 Task: Find connections with filter location Halle with filter topic #Mentoringwith filter profile language Spanish with filter current company Jade Global with filter school SSMRV Degree College with filter industry Oil and Coal Product Manufacturing with filter service category Financial Reporting with filter keywords title Marketing Consultant
Action: Mouse moved to (171, 216)
Screenshot: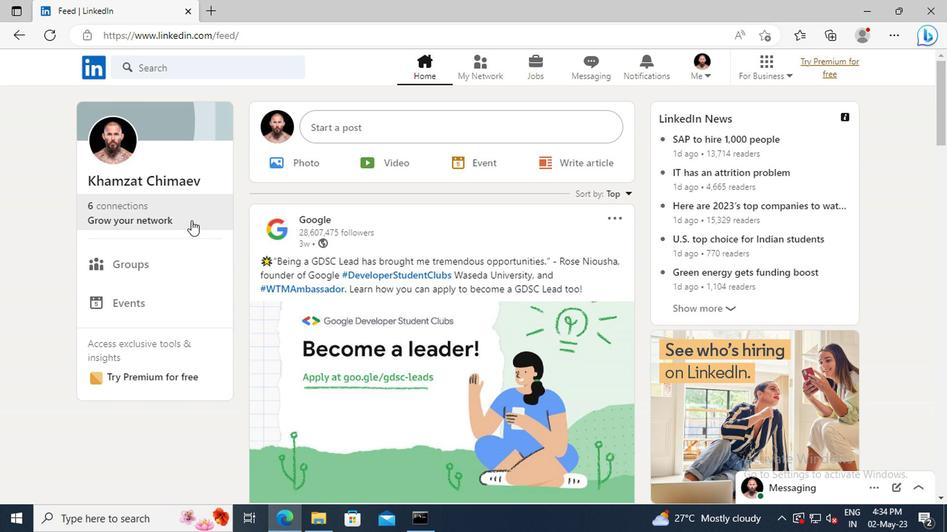 
Action: Mouse pressed left at (171, 216)
Screenshot: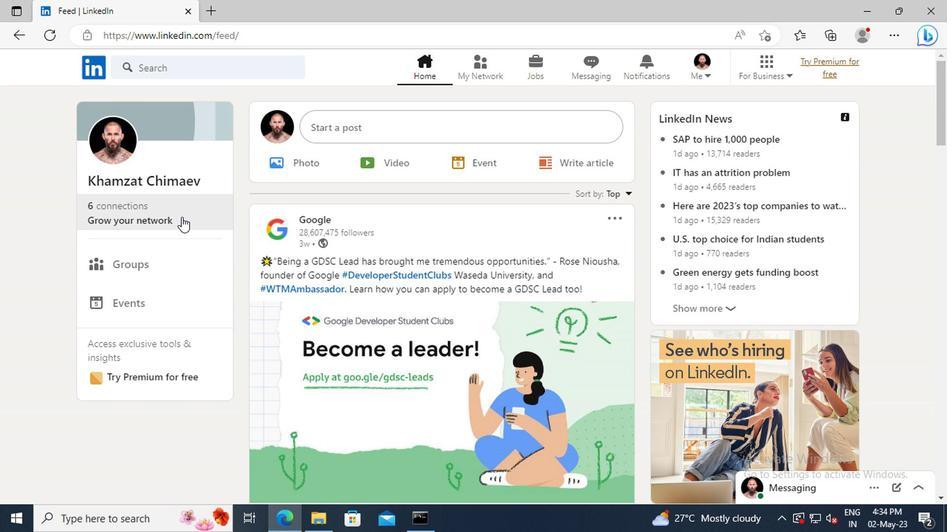 
Action: Mouse moved to (145, 146)
Screenshot: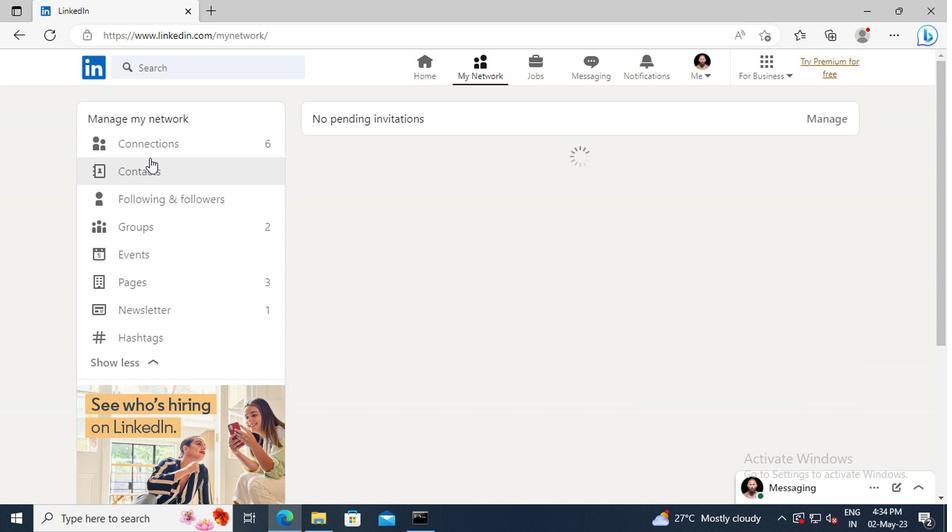 
Action: Mouse pressed left at (145, 146)
Screenshot: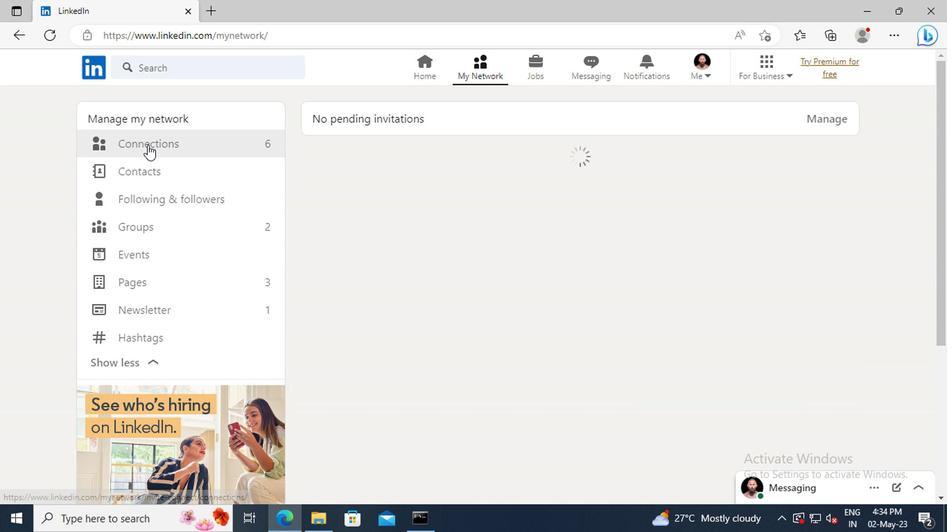 
Action: Mouse moved to (561, 147)
Screenshot: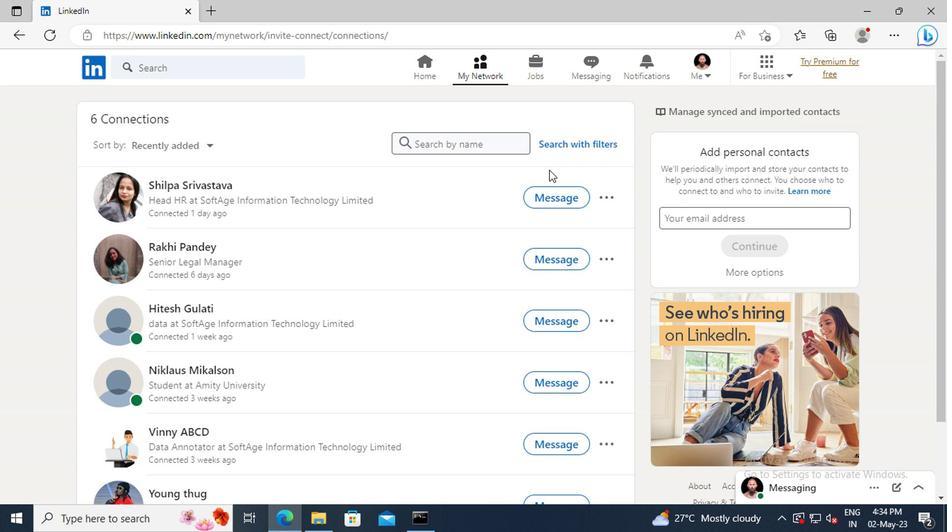 
Action: Mouse pressed left at (561, 147)
Screenshot: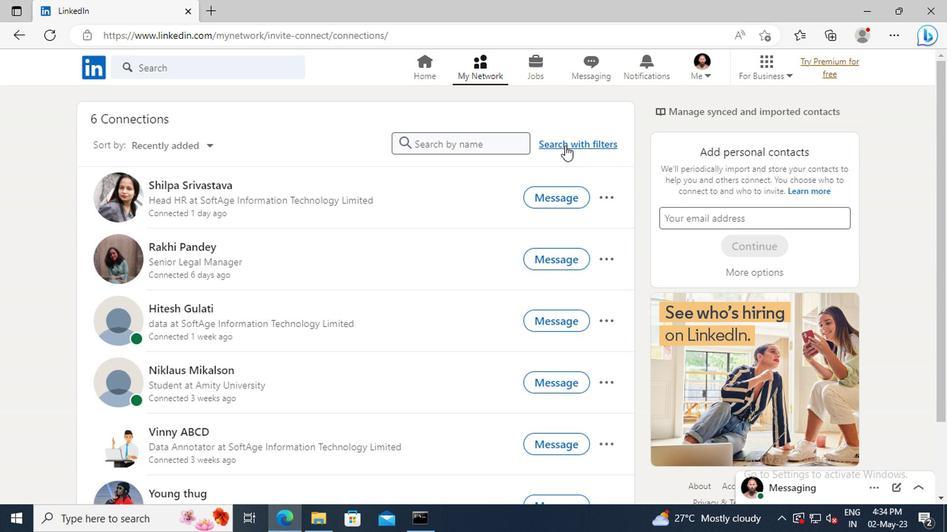 
Action: Mouse moved to (519, 108)
Screenshot: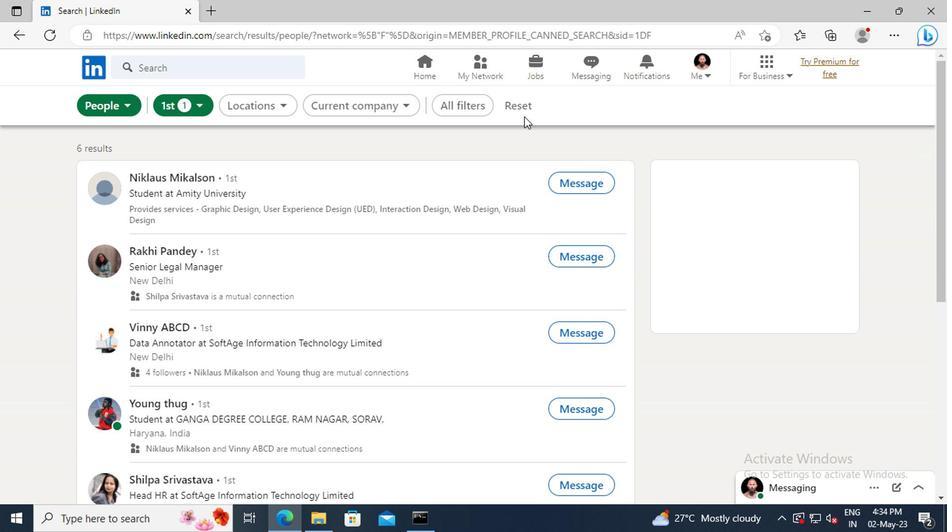 
Action: Mouse pressed left at (519, 108)
Screenshot: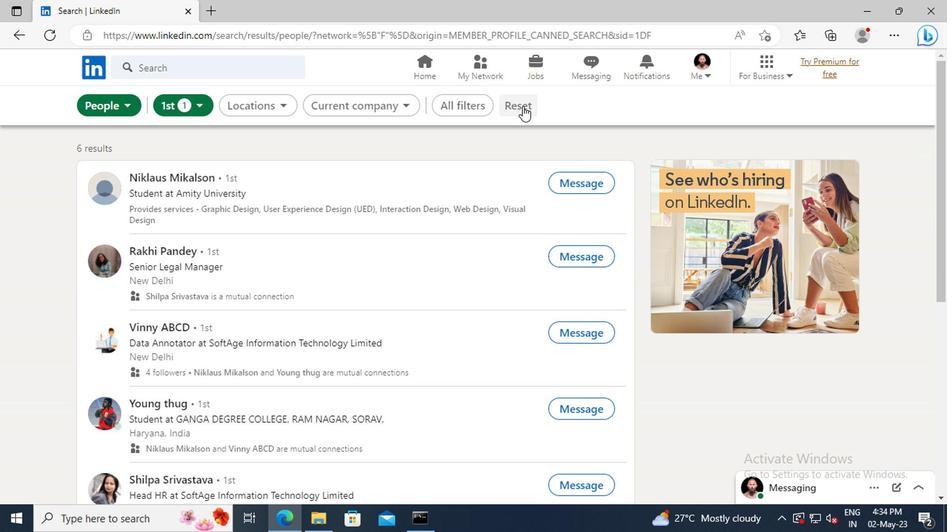 
Action: Mouse moved to (498, 108)
Screenshot: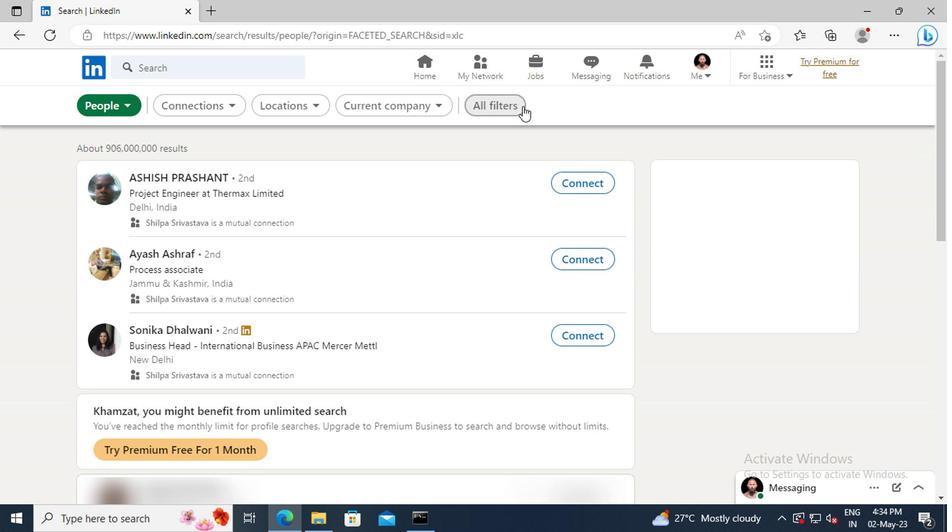 
Action: Mouse pressed left at (498, 108)
Screenshot: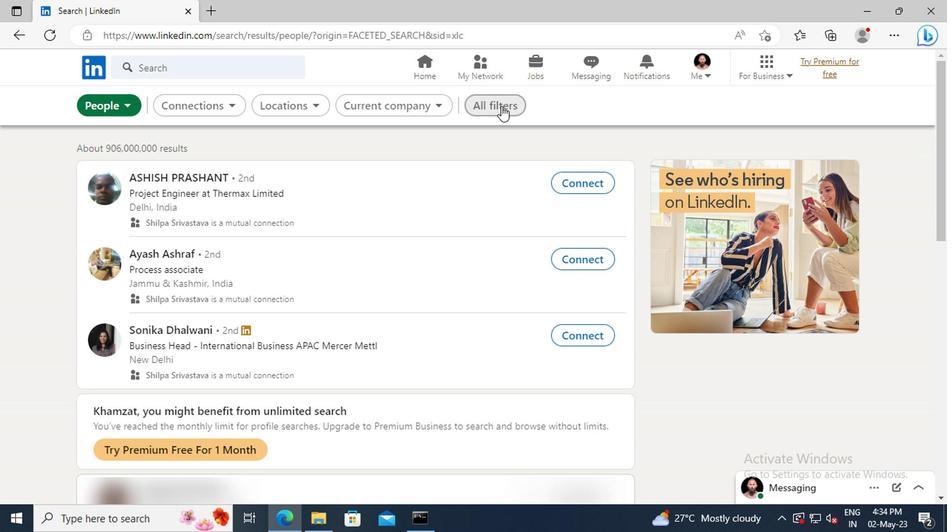 
Action: Mouse moved to (756, 235)
Screenshot: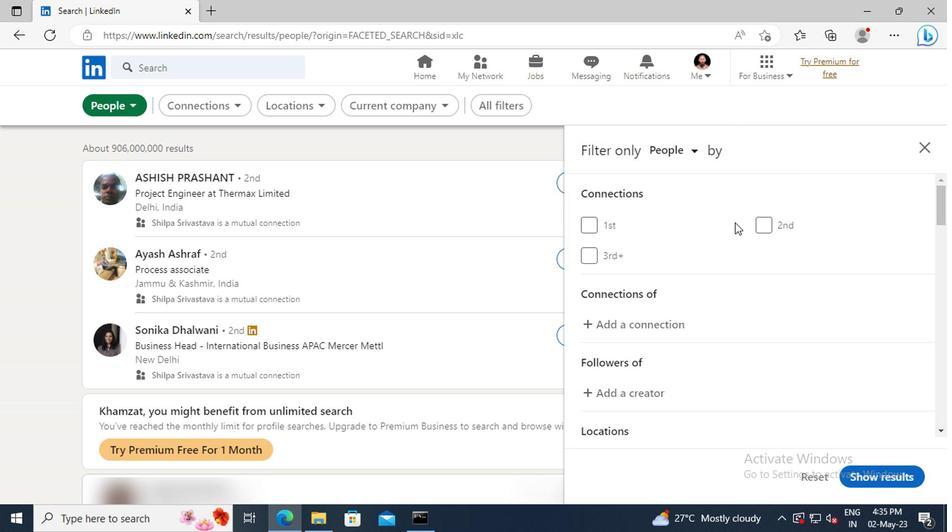 
Action: Mouse scrolled (756, 234) with delta (0, 0)
Screenshot: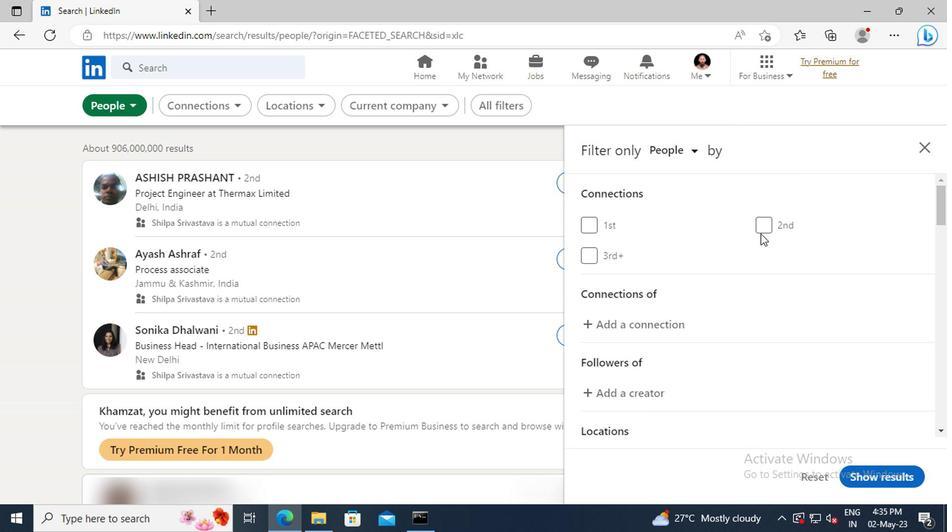 
Action: Mouse scrolled (756, 234) with delta (0, 0)
Screenshot: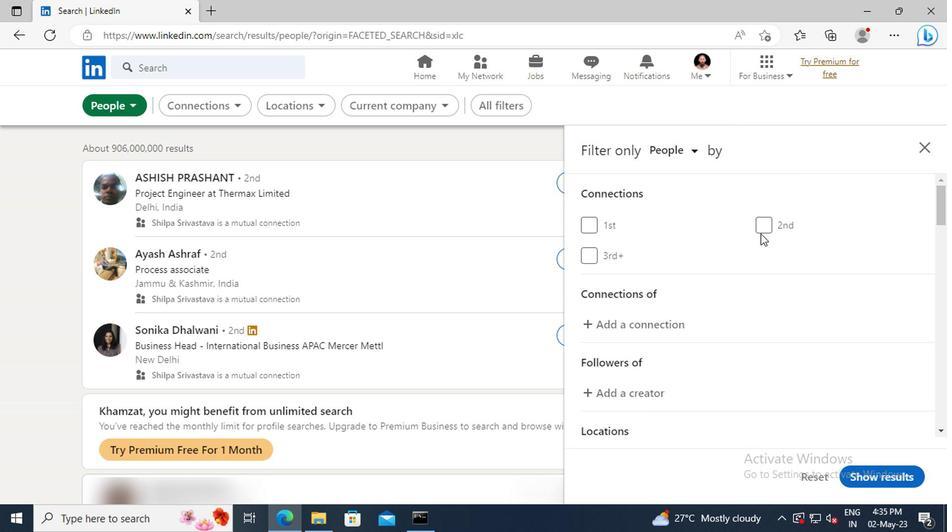 
Action: Mouse scrolled (756, 234) with delta (0, 0)
Screenshot: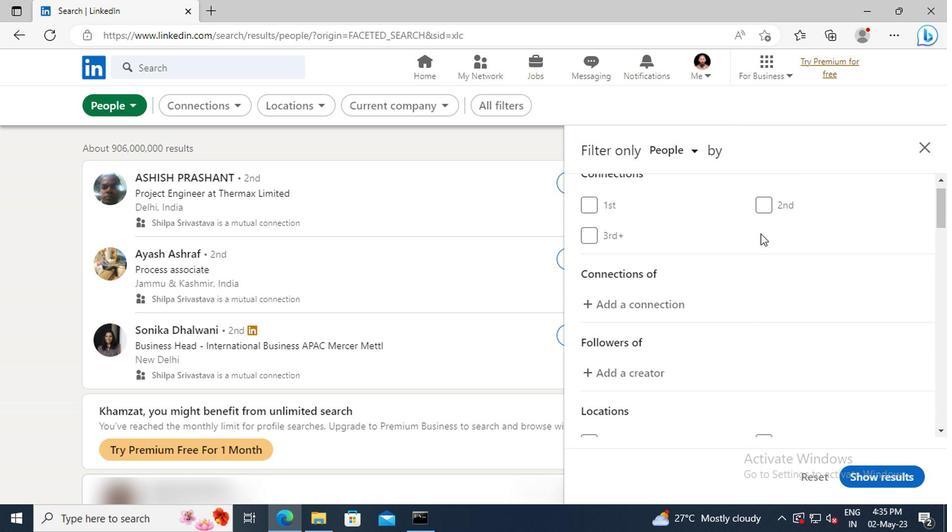 
Action: Mouse scrolled (756, 234) with delta (0, 0)
Screenshot: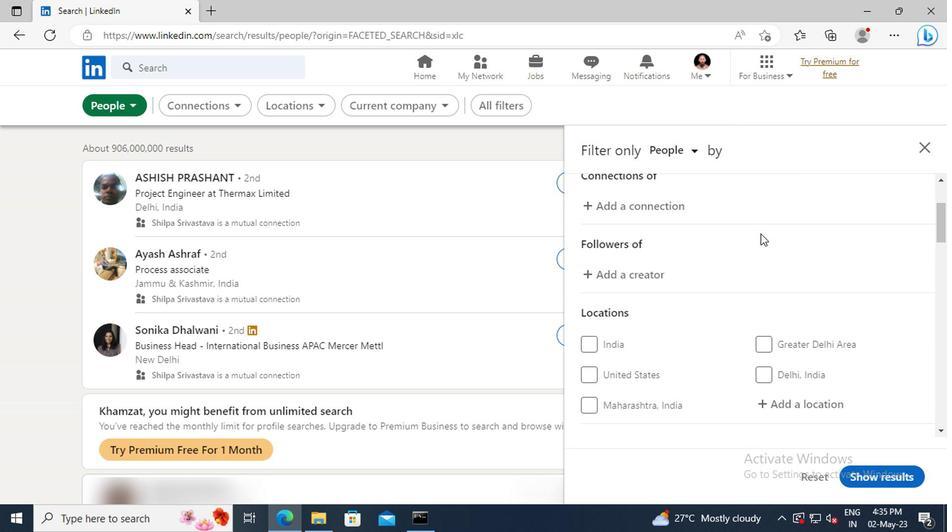 
Action: Mouse scrolled (756, 234) with delta (0, 0)
Screenshot: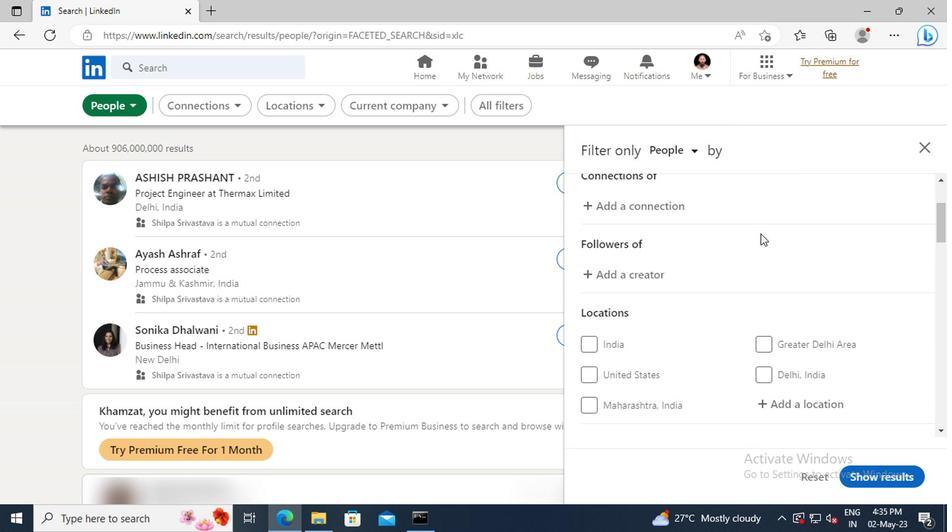 
Action: Mouse scrolled (756, 234) with delta (0, 0)
Screenshot: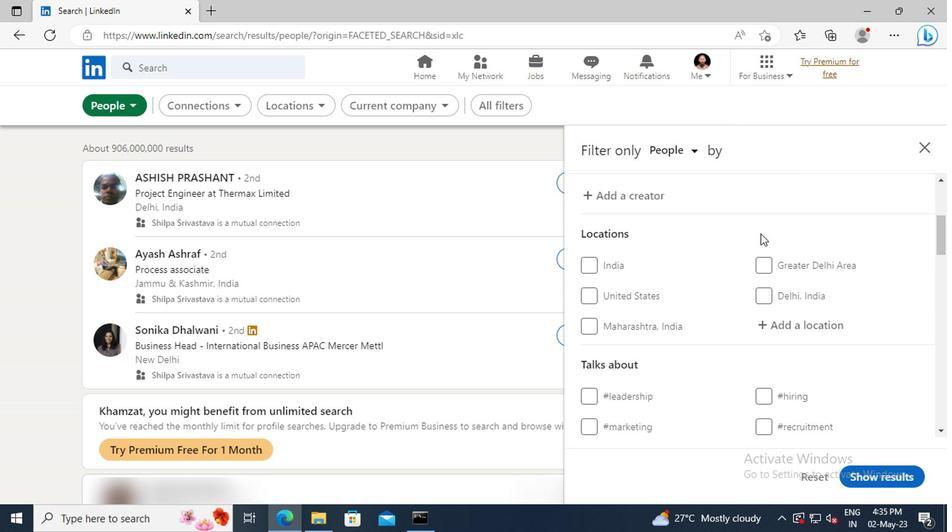 
Action: Mouse moved to (764, 280)
Screenshot: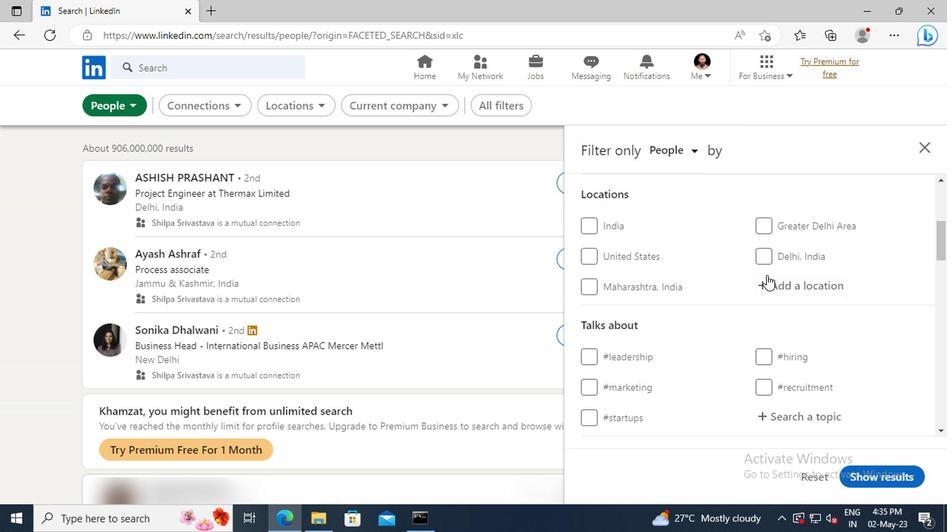 
Action: Mouse pressed left at (764, 280)
Screenshot: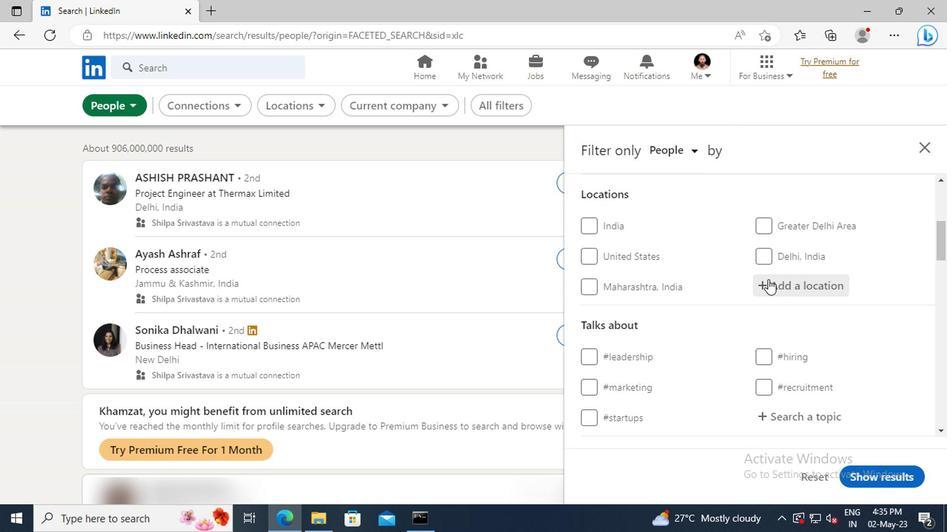 
Action: Key pressed <Key.shift>HALLE
Screenshot: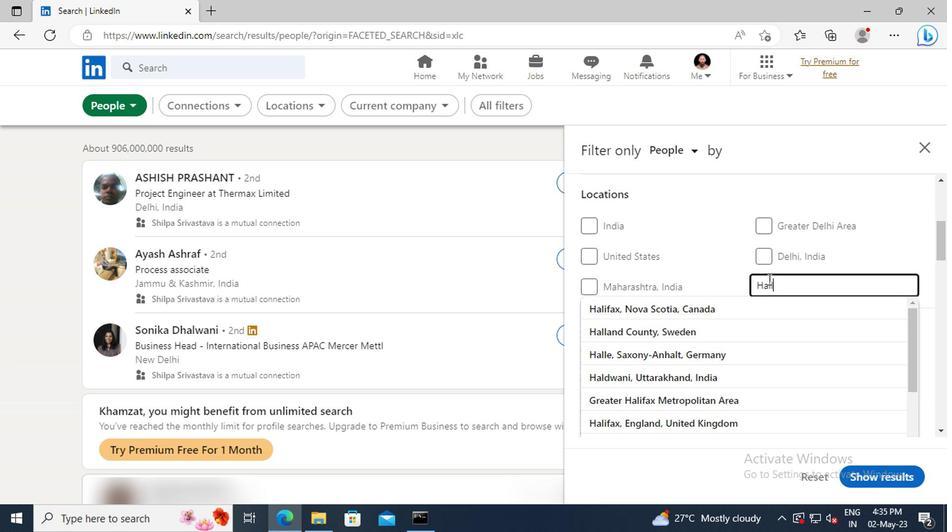 
Action: Mouse moved to (763, 305)
Screenshot: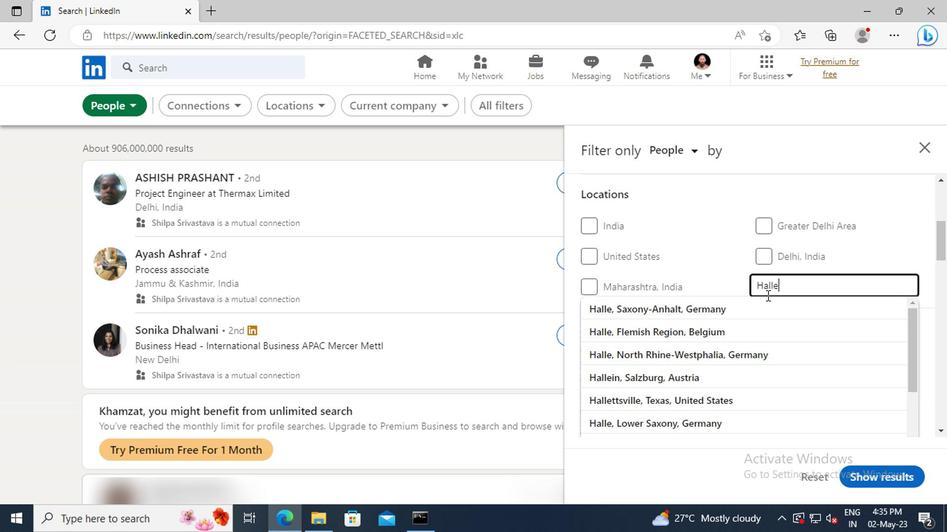 
Action: Mouse pressed left at (763, 305)
Screenshot: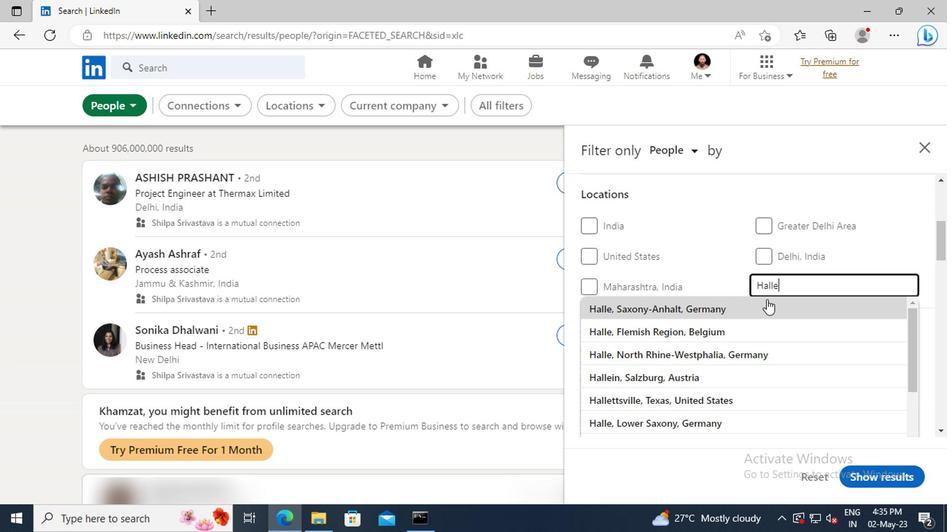 
Action: Mouse scrolled (763, 304) with delta (0, 0)
Screenshot: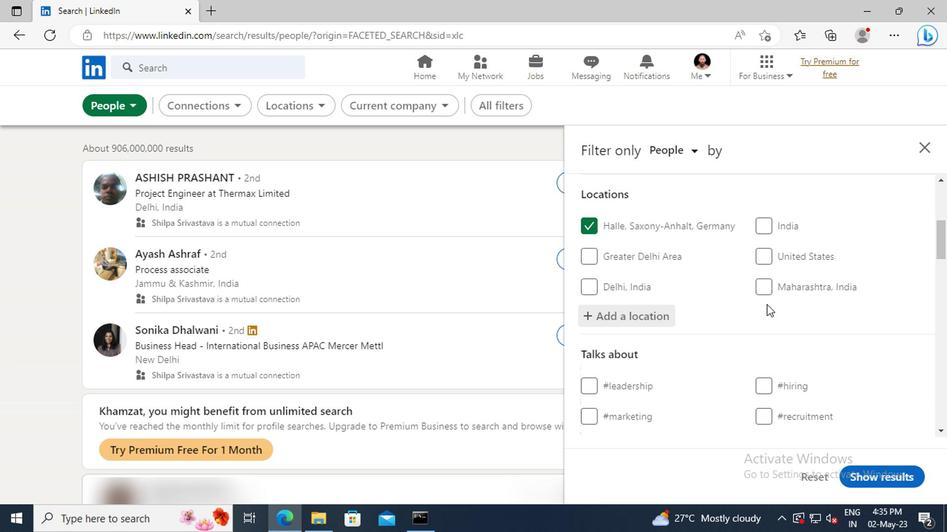 
Action: Mouse scrolled (763, 304) with delta (0, 0)
Screenshot: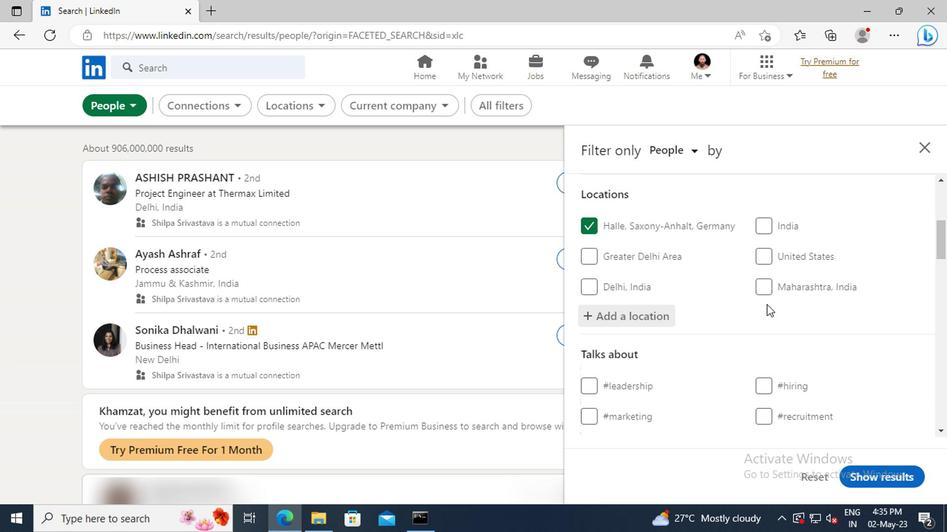 
Action: Mouse scrolled (763, 304) with delta (0, 0)
Screenshot: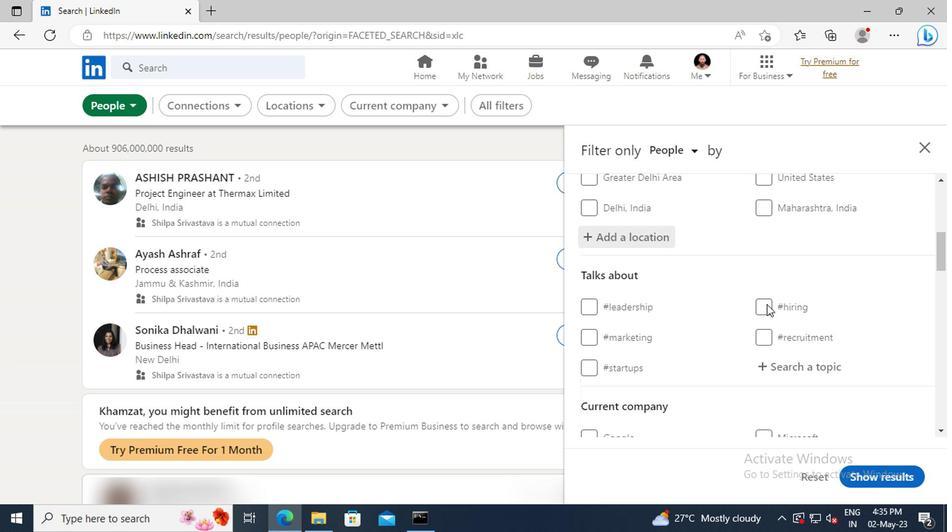 
Action: Mouse scrolled (763, 304) with delta (0, 0)
Screenshot: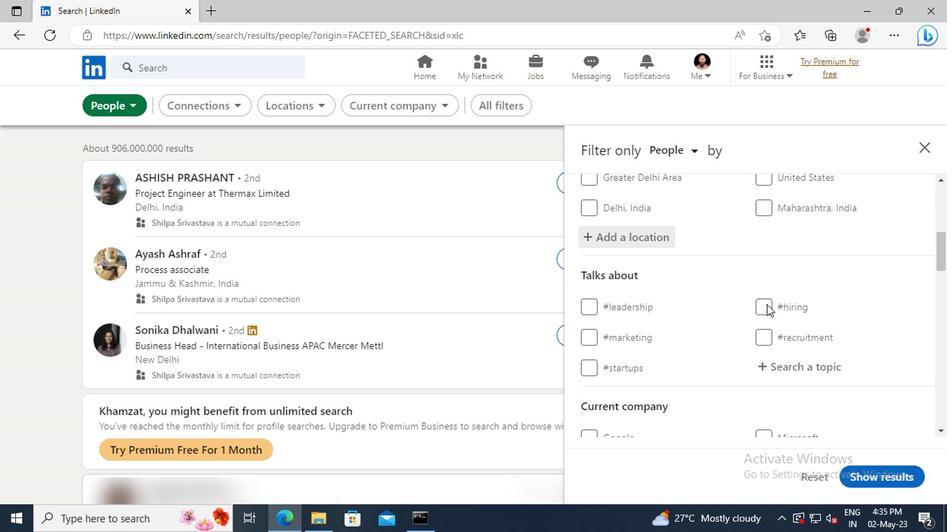 
Action: Mouse moved to (783, 297)
Screenshot: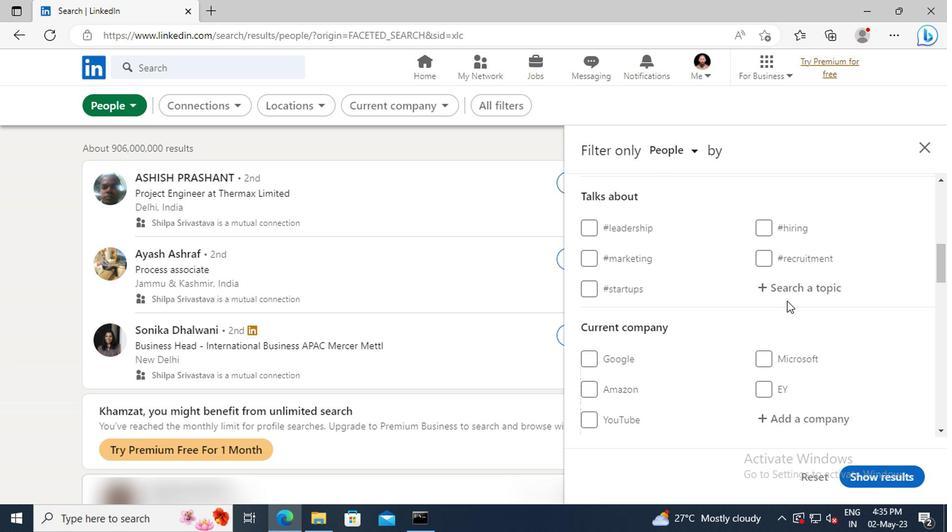 
Action: Mouse pressed left at (783, 297)
Screenshot: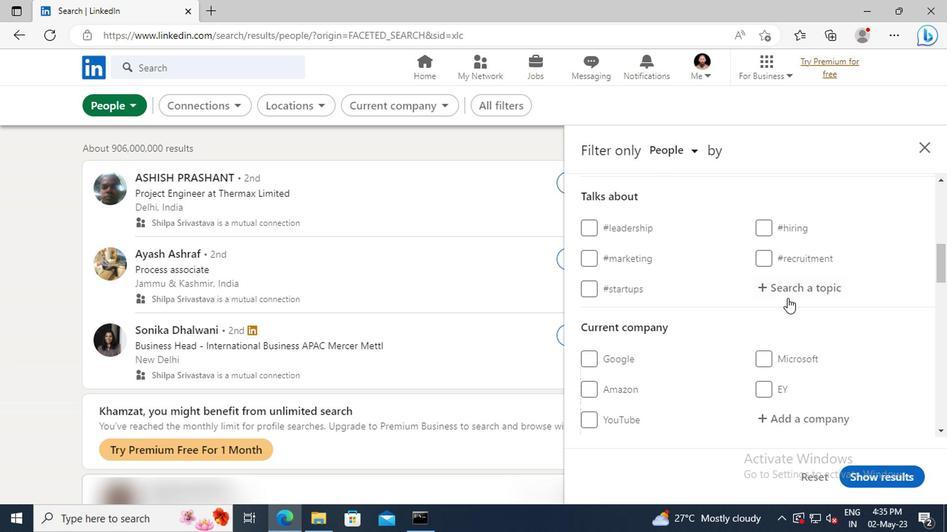 
Action: Mouse moved to (768, 307)
Screenshot: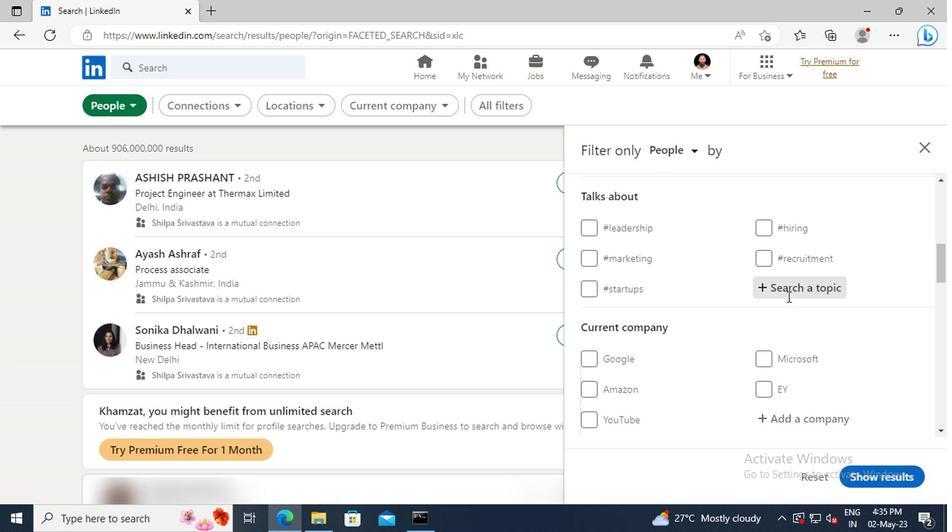
Action: Key pressed <Key.shift>MENTORI
Screenshot: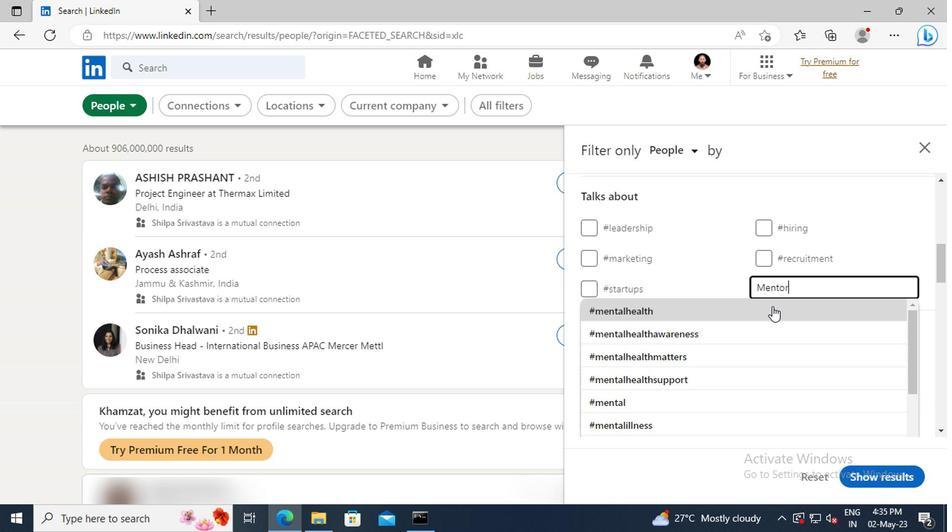 
Action: Mouse pressed left at (768, 307)
Screenshot: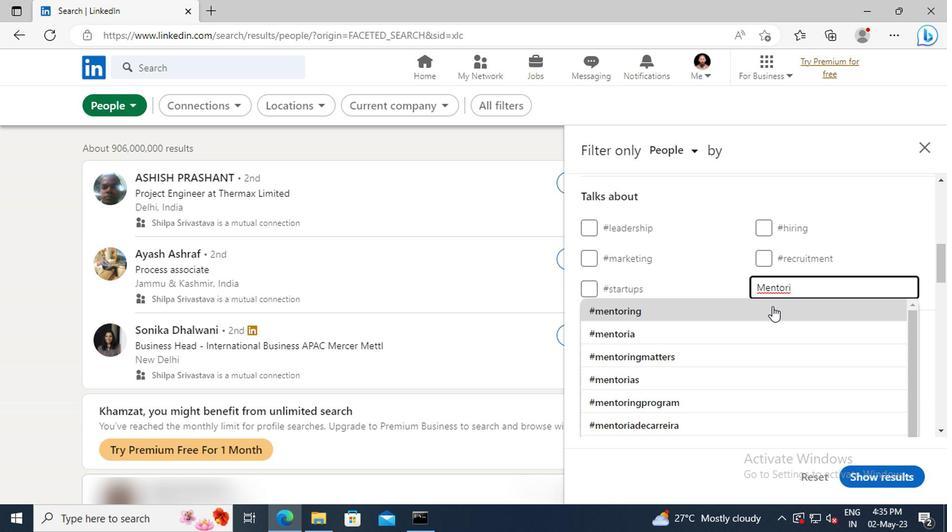 
Action: Mouse scrolled (768, 307) with delta (0, 0)
Screenshot: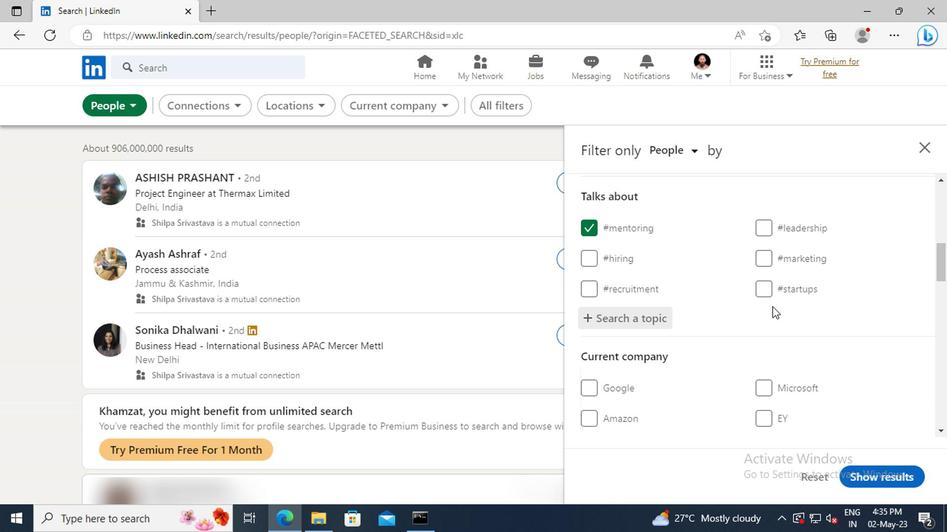 
Action: Mouse scrolled (768, 307) with delta (0, 0)
Screenshot: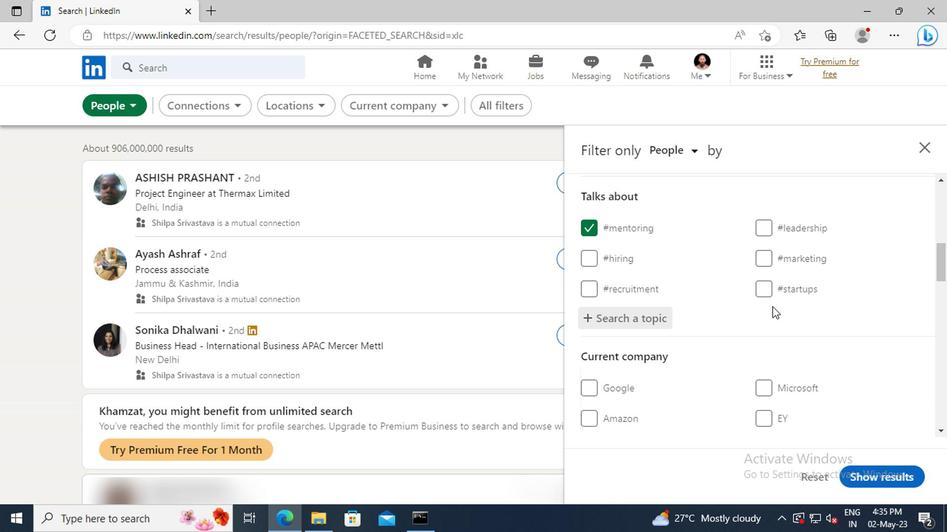 
Action: Mouse scrolled (768, 307) with delta (0, 0)
Screenshot: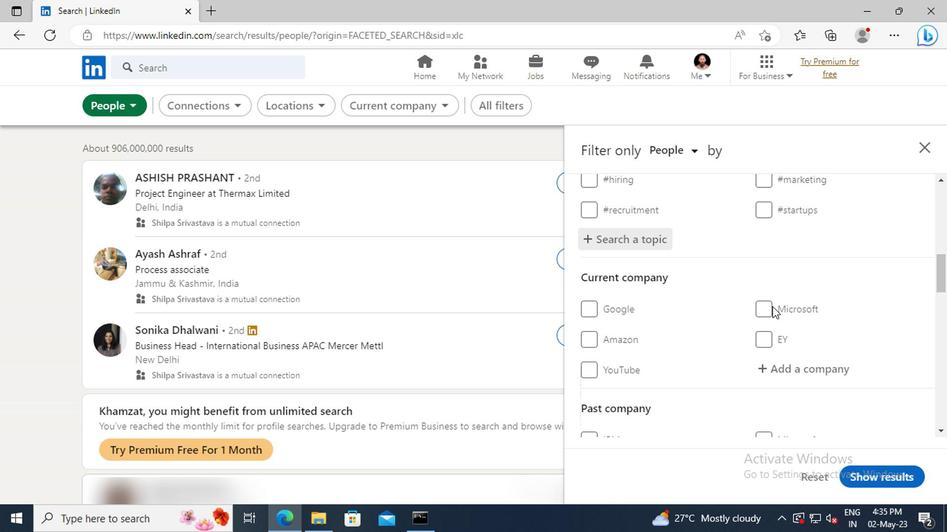 
Action: Mouse scrolled (768, 307) with delta (0, 0)
Screenshot: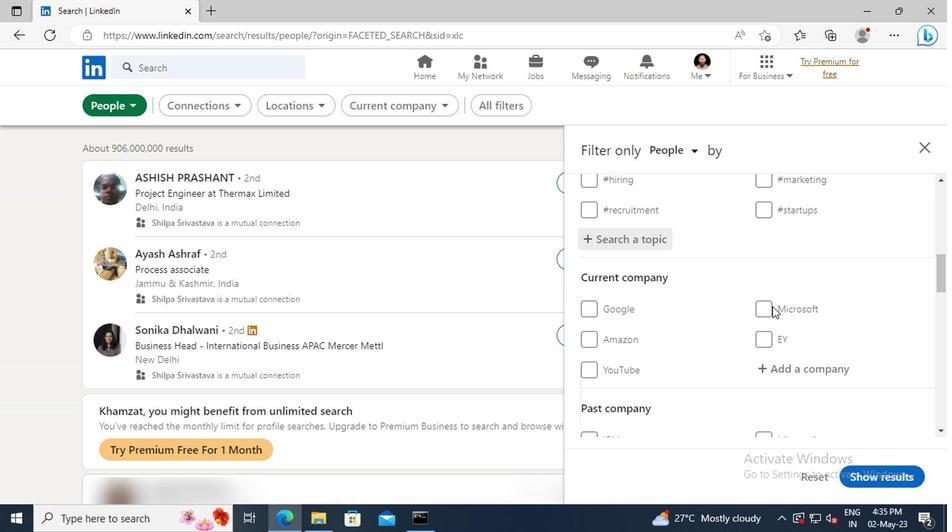 
Action: Mouse scrolled (768, 307) with delta (0, 0)
Screenshot: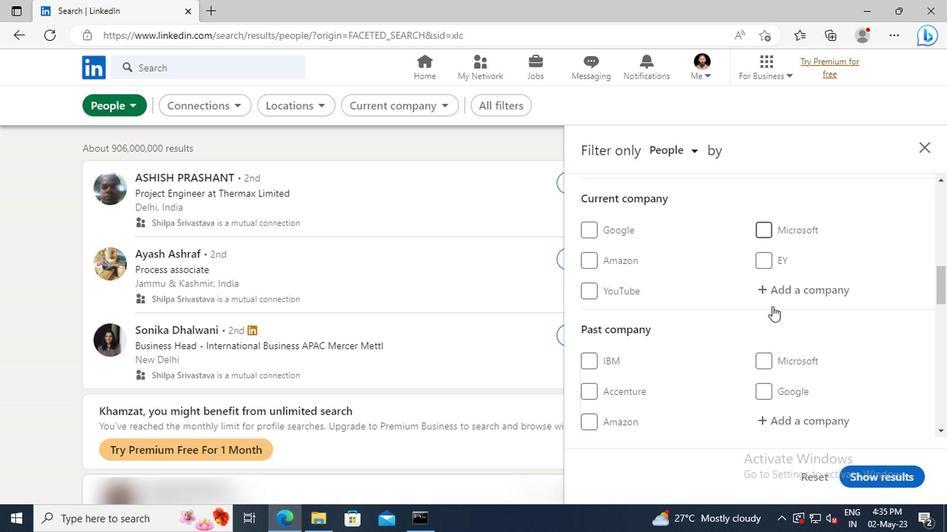 
Action: Mouse scrolled (768, 307) with delta (0, 0)
Screenshot: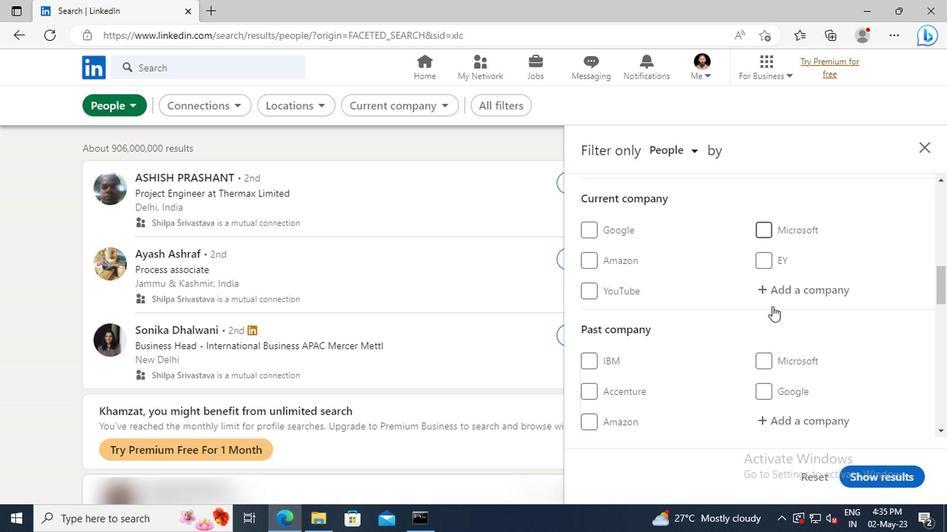 
Action: Mouse scrolled (768, 307) with delta (0, 0)
Screenshot: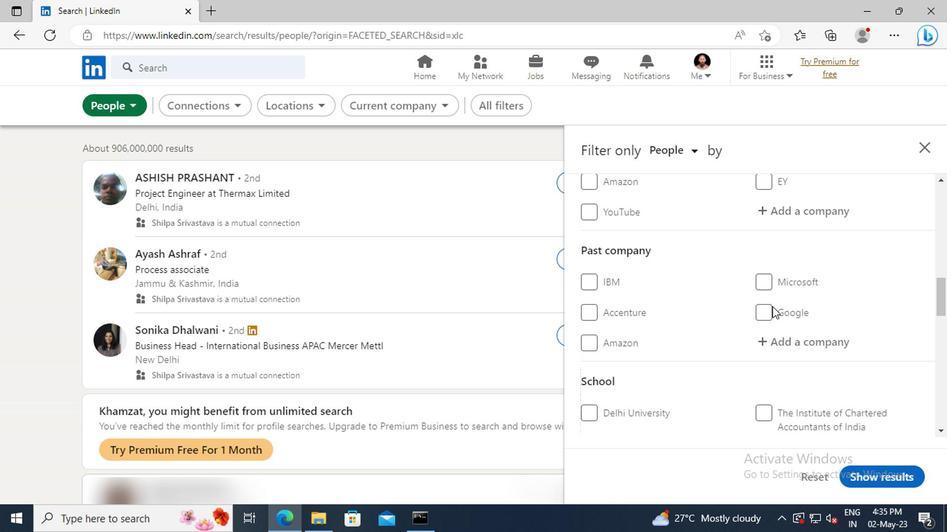 
Action: Mouse scrolled (768, 307) with delta (0, 0)
Screenshot: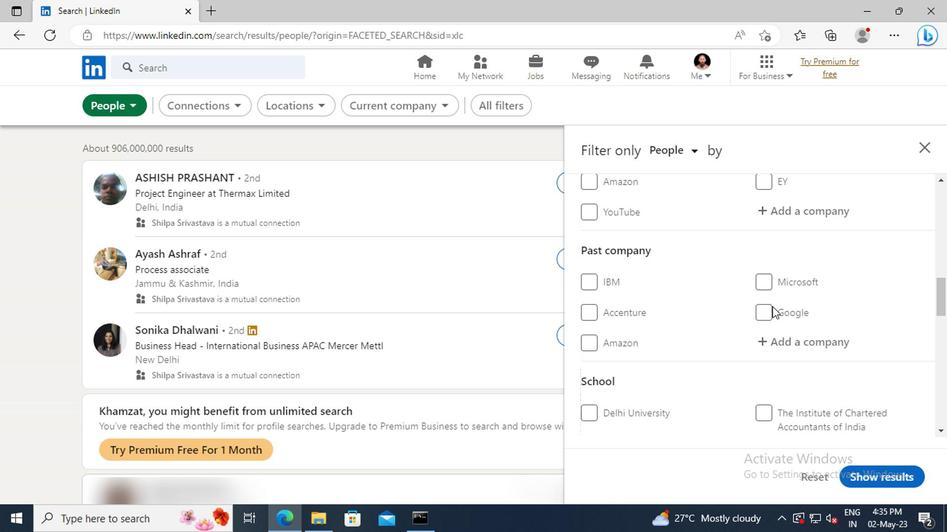 
Action: Mouse scrolled (768, 307) with delta (0, 0)
Screenshot: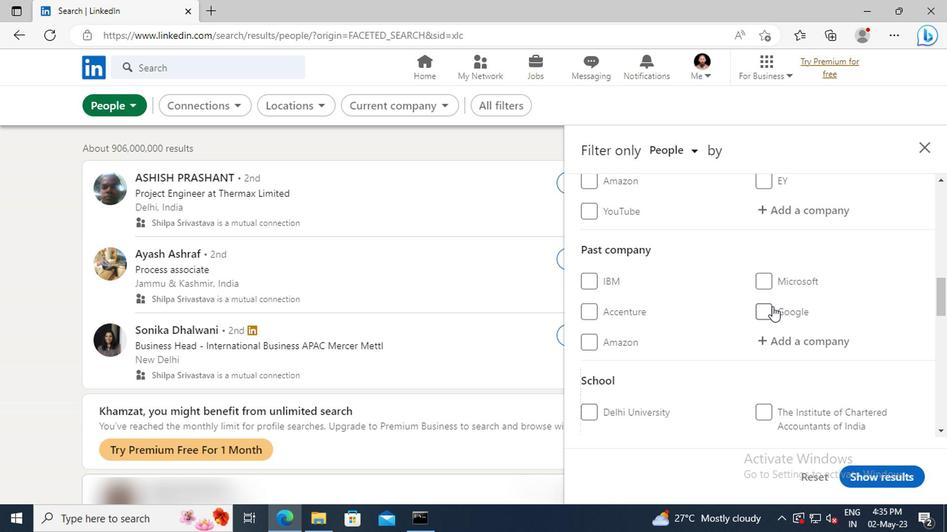 
Action: Mouse scrolled (768, 307) with delta (0, 0)
Screenshot: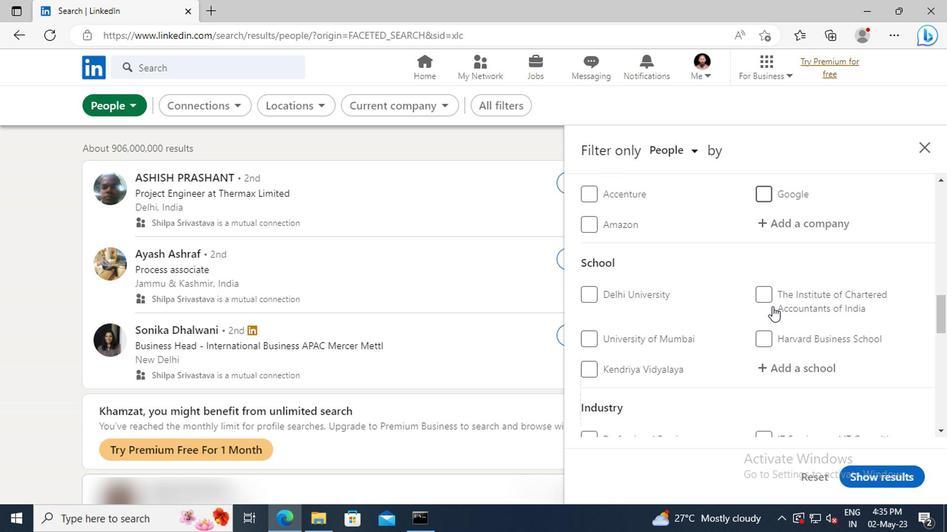 
Action: Mouse scrolled (768, 307) with delta (0, 0)
Screenshot: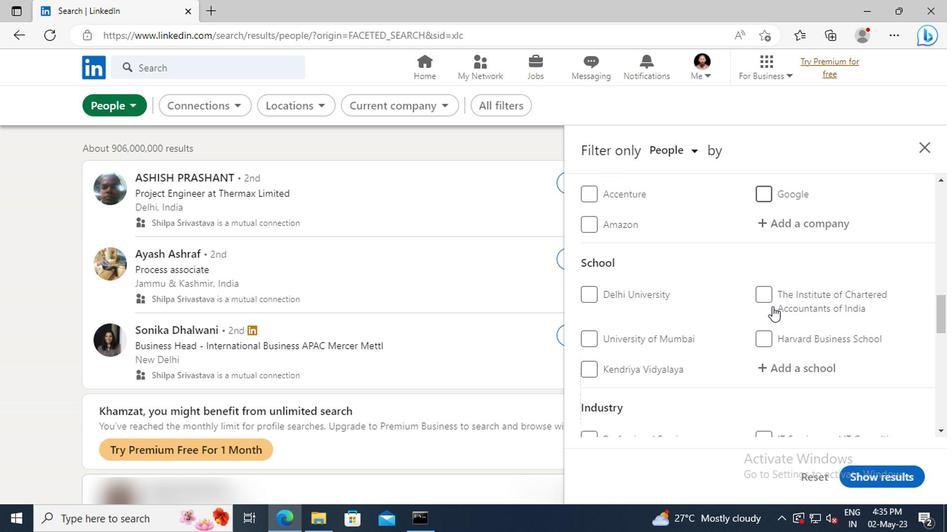 
Action: Mouse scrolled (768, 307) with delta (0, 0)
Screenshot: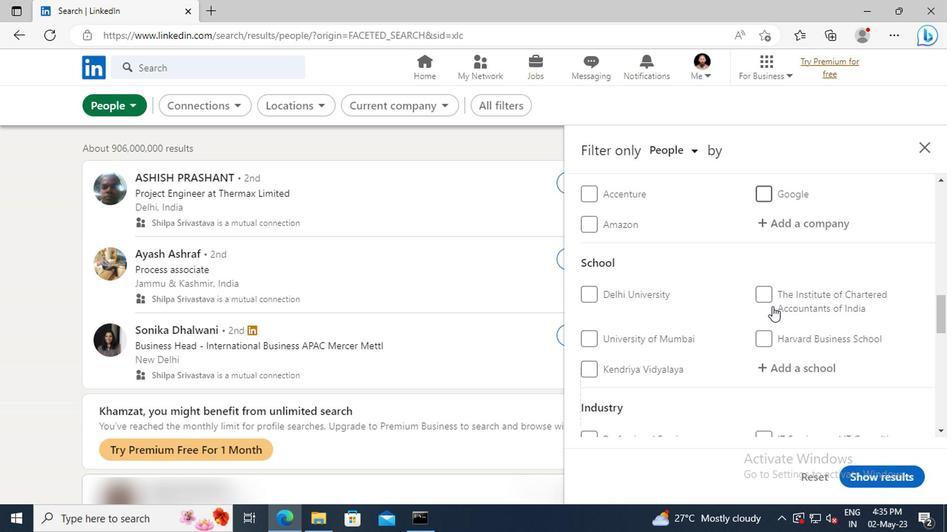 
Action: Mouse scrolled (768, 307) with delta (0, 0)
Screenshot: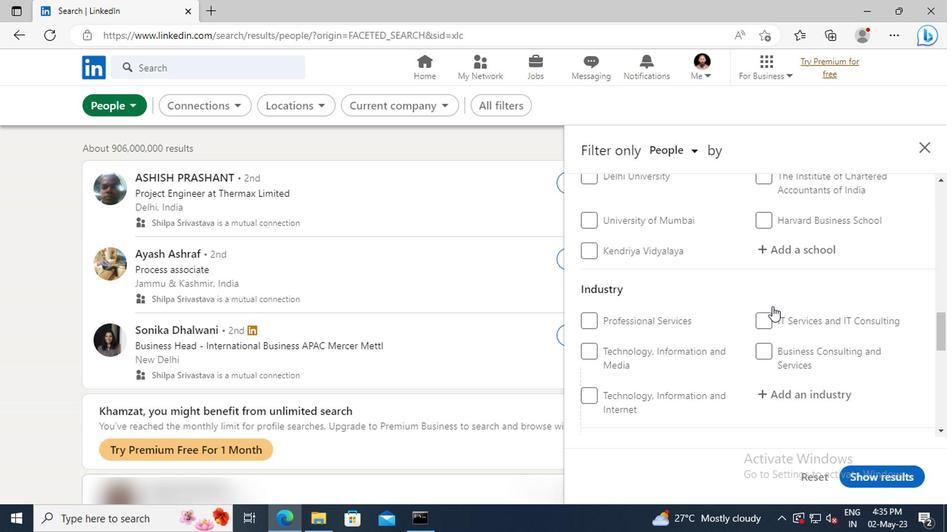 
Action: Mouse scrolled (768, 307) with delta (0, 0)
Screenshot: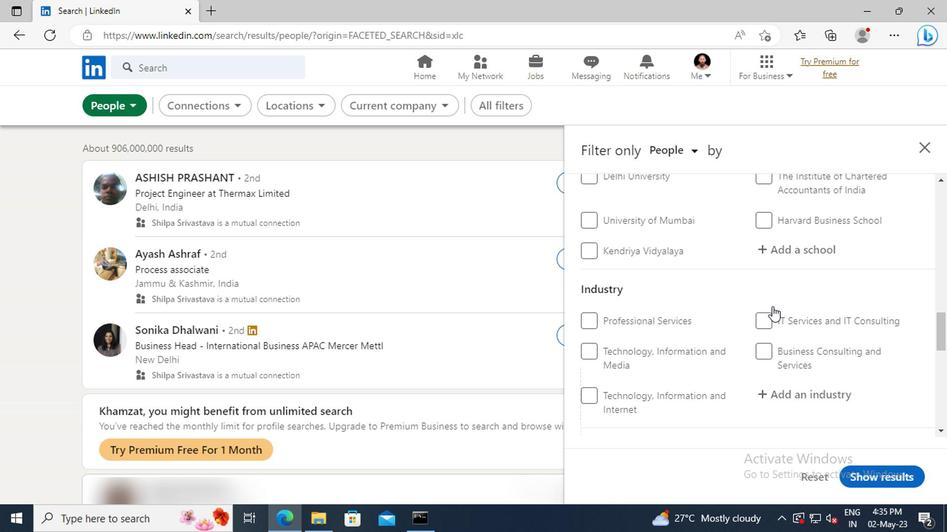 
Action: Mouse scrolled (768, 307) with delta (0, 0)
Screenshot: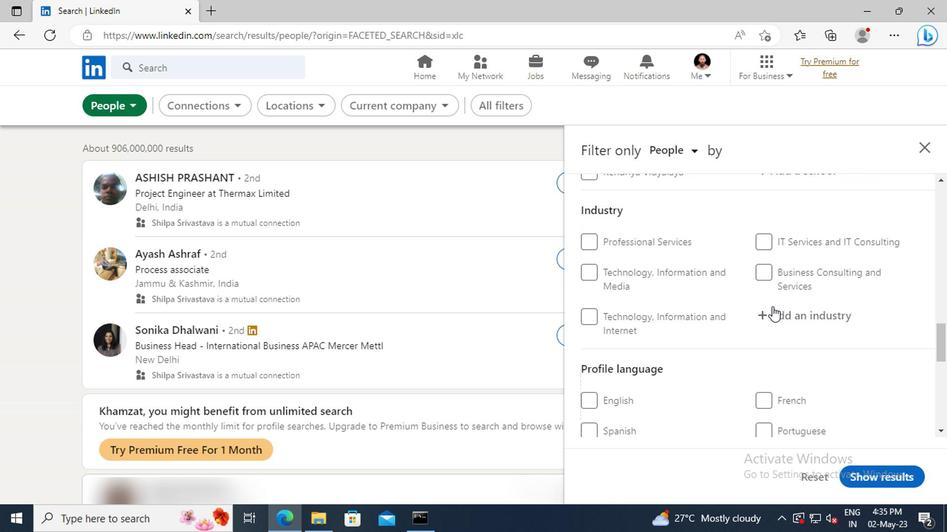 
Action: Mouse scrolled (768, 307) with delta (0, 0)
Screenshot: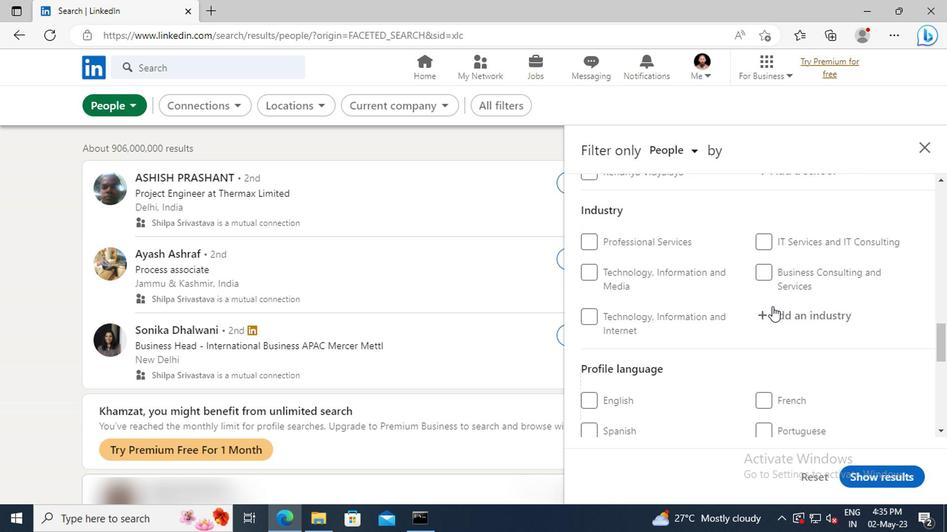 
Action: Mouse moved to (587, 358)
Screenshot: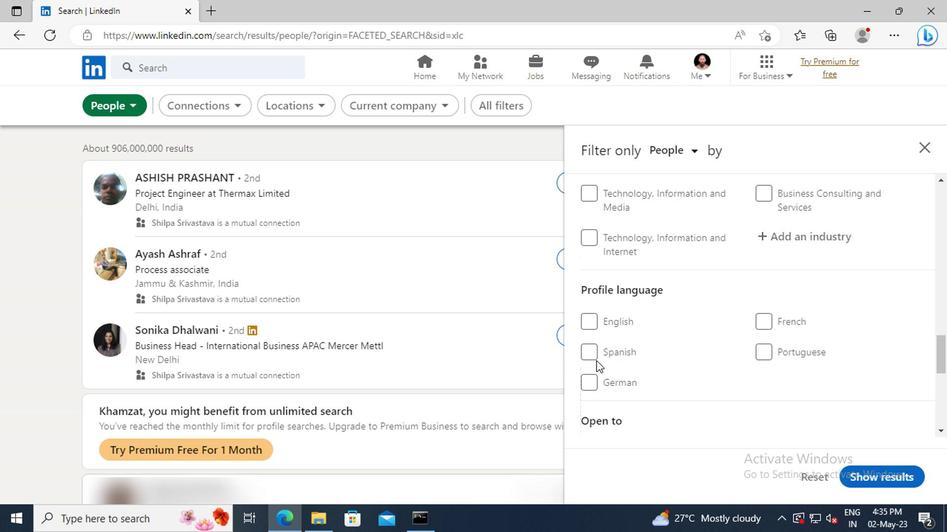 
Action: Mouse pressed left at (587, 358)
Screenshot: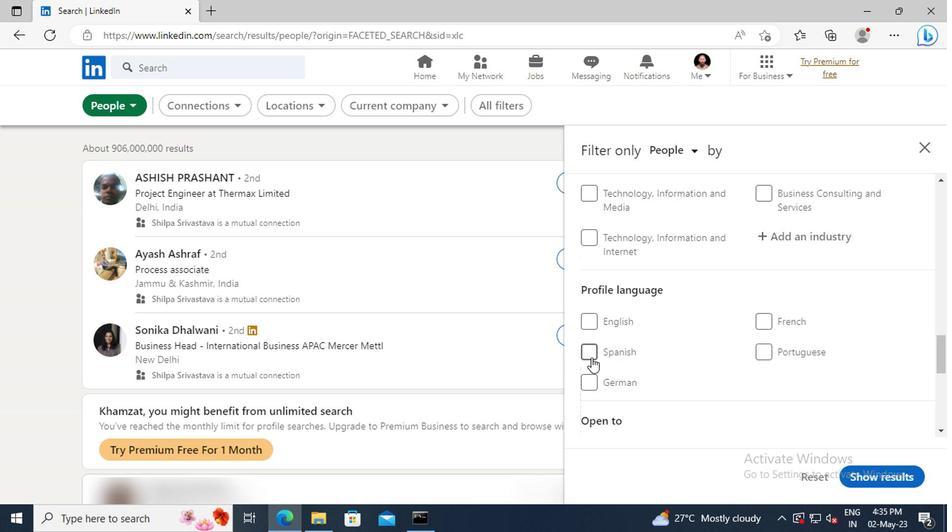 
Action: Mouse moved to (778, 338)
Screenshot: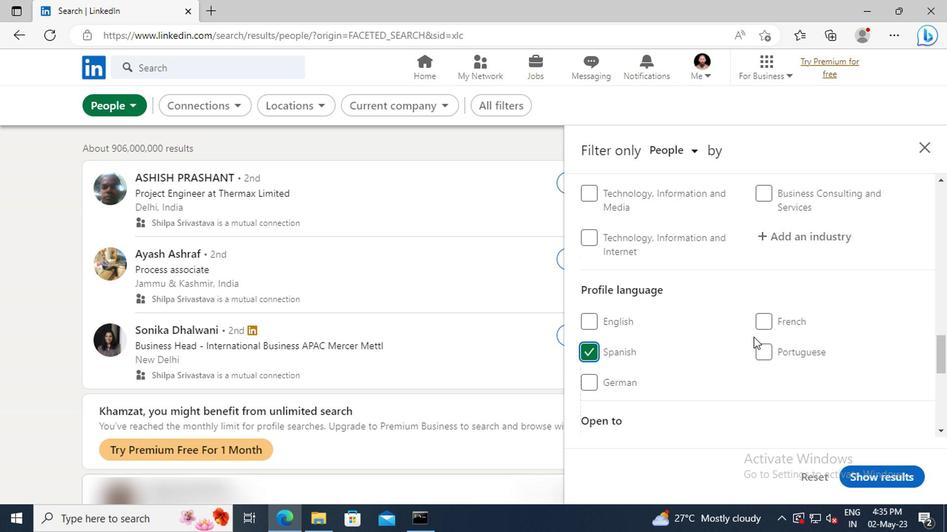 
Action: Mouse scrolled (778, 338) with delta (0, 0)
Screenshot: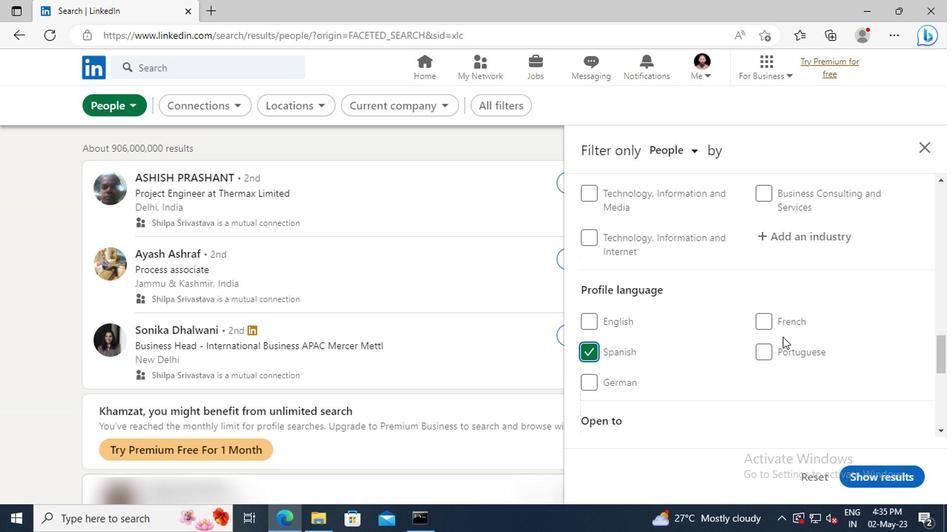 
Action: Mouse scrolled (778, 338) with delta (0, 0)
Screenshot: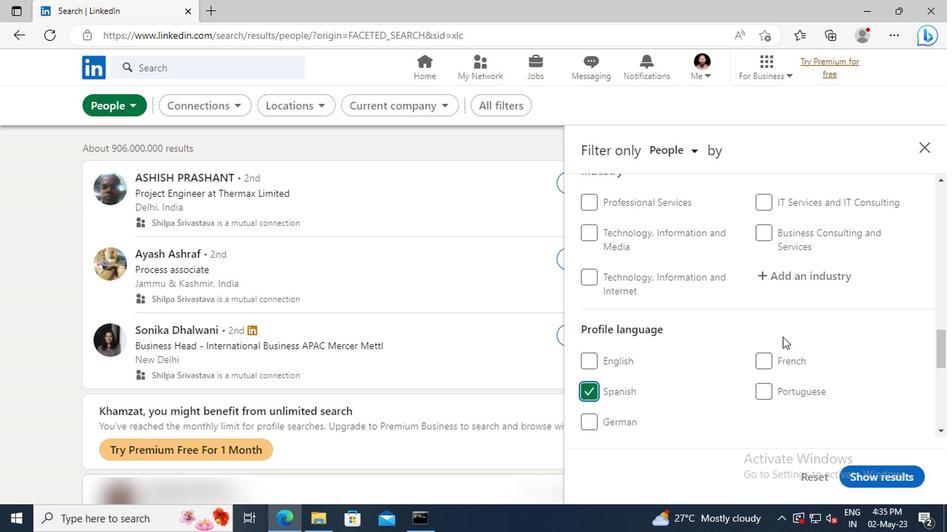 
Action: Mouse scrolled (778, 338) with delta (0, 0)
Screenshot: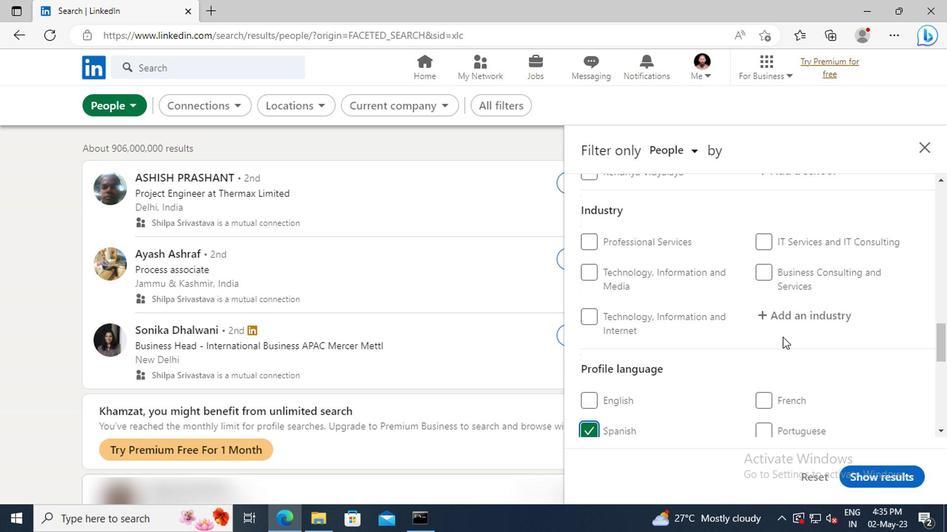 
Action: Mouse scrolled (778, 338) with delta (0, 0)
Screenshot: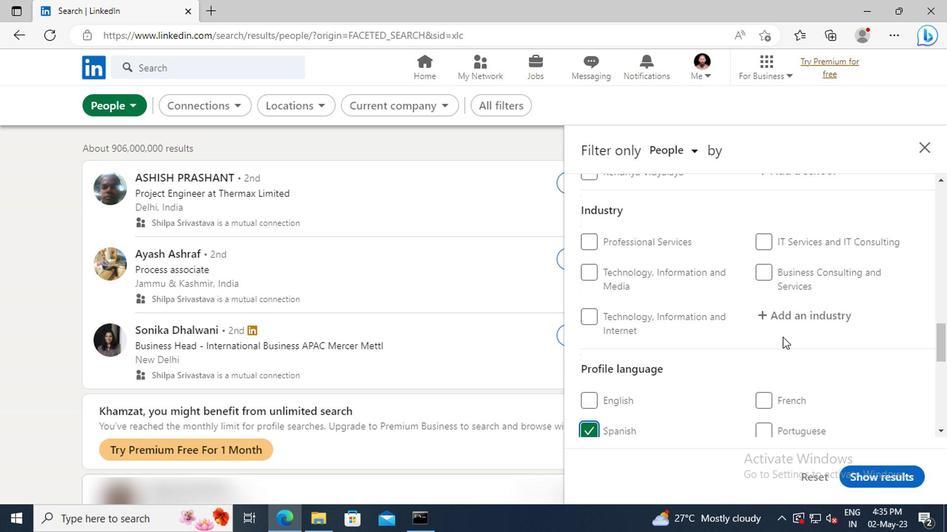 
Action: Mouse scrolled (778, 338) with delta (0, 0)
Screenshot: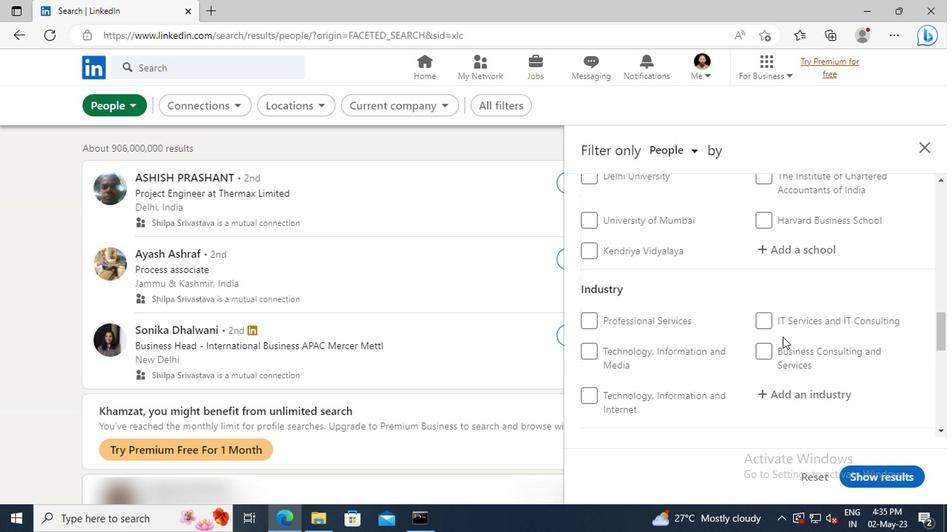 
Action: Mouse scrolled (778, 338) with delta (0, 0)
Screenshot: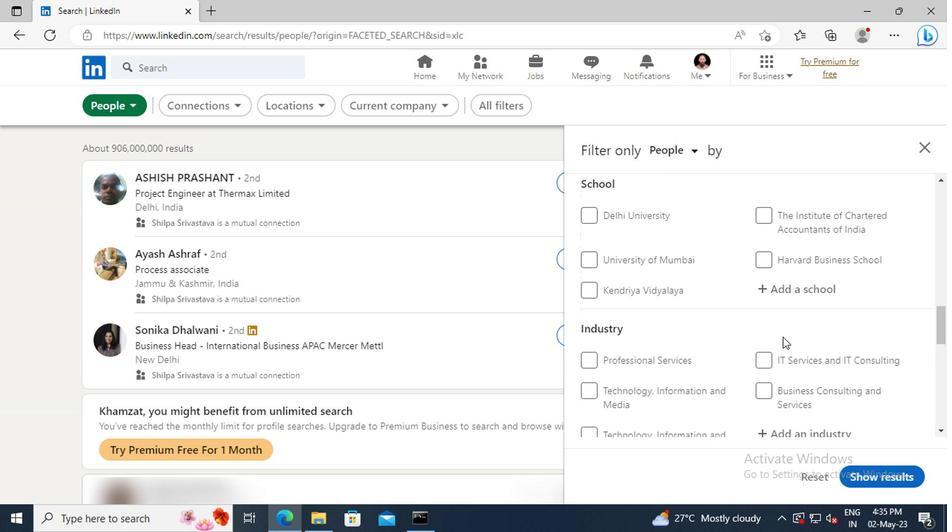 
Action: Mouse scrolled (778, 338) with delta (0, 0)
Screenshot: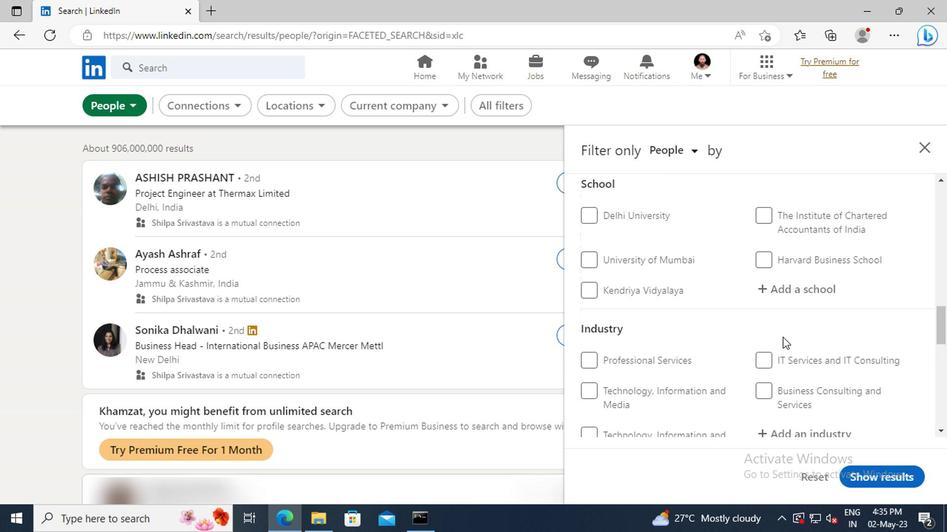 
Action: Mouse scrolled (778, 338) with delta (0, 0)
Screenshot: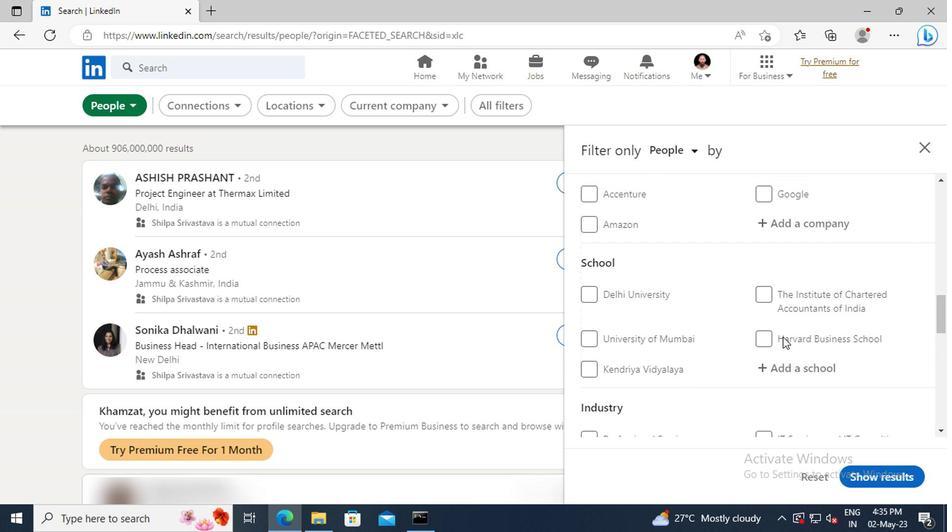 
Action: Mouse scrolled (778, 338) with delta (0, 0)
Screenshot: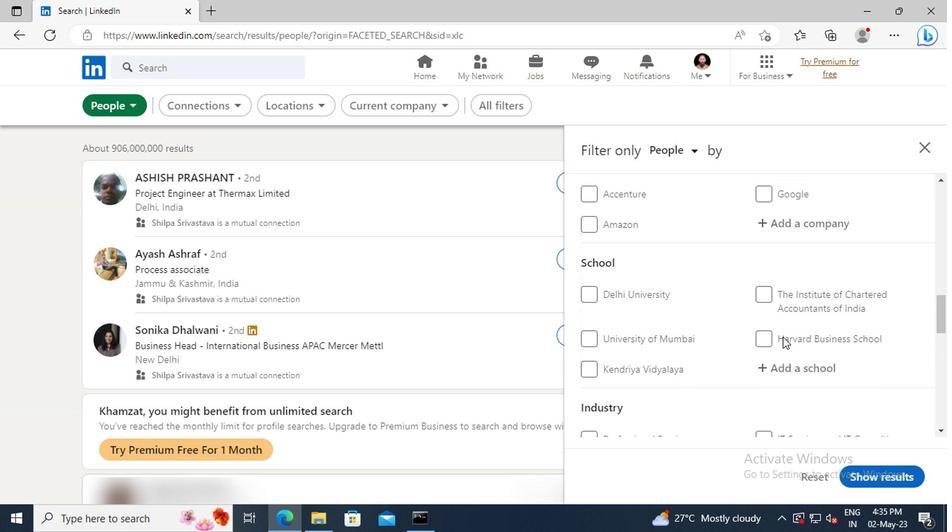 
Action: Mouse scrolled (778, 338) with delta (0, 0)
Screenshot: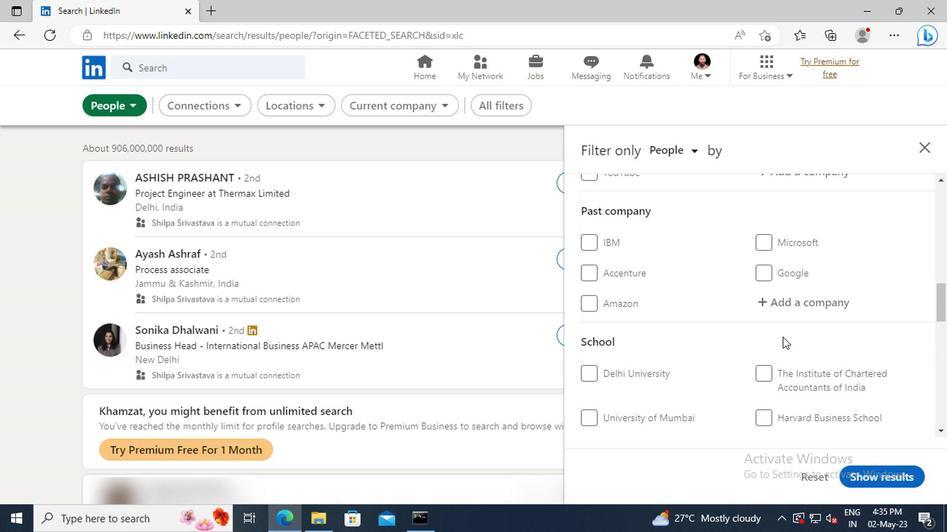 
Action: Mouse scrolled (778, 338) with delta (0, 0)
Screenshot: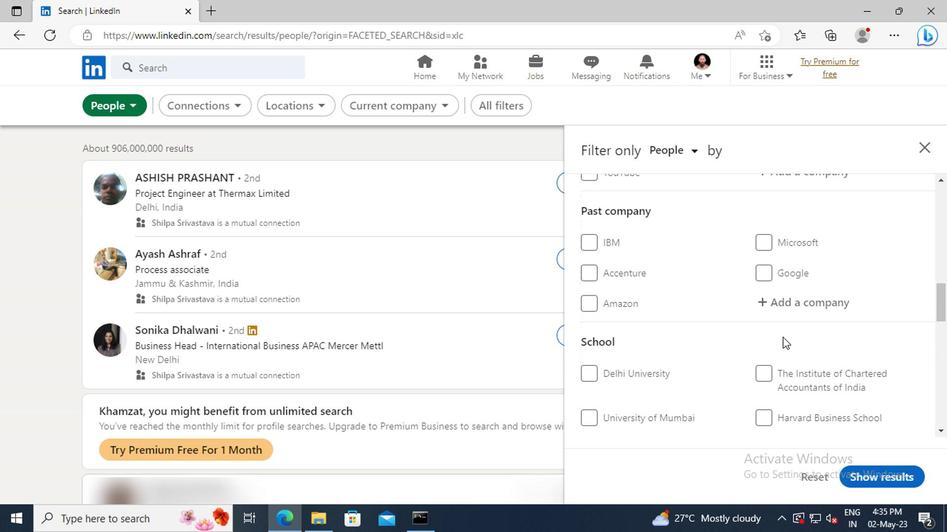 
Action: Mouse scrolled (778, 338) with delta (0, 0)
Screenshot: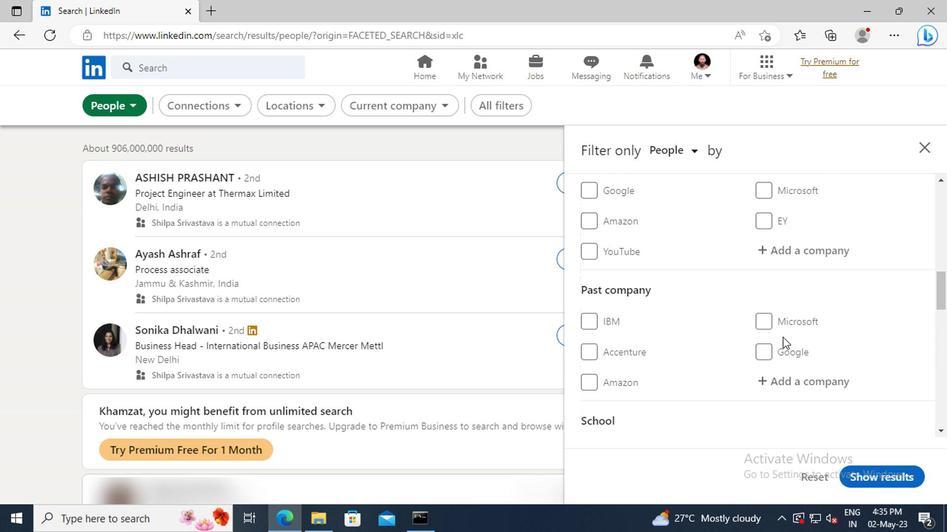 
Action: Mouse scrolled (778, 338) with delta (0, 0)
Screenshot: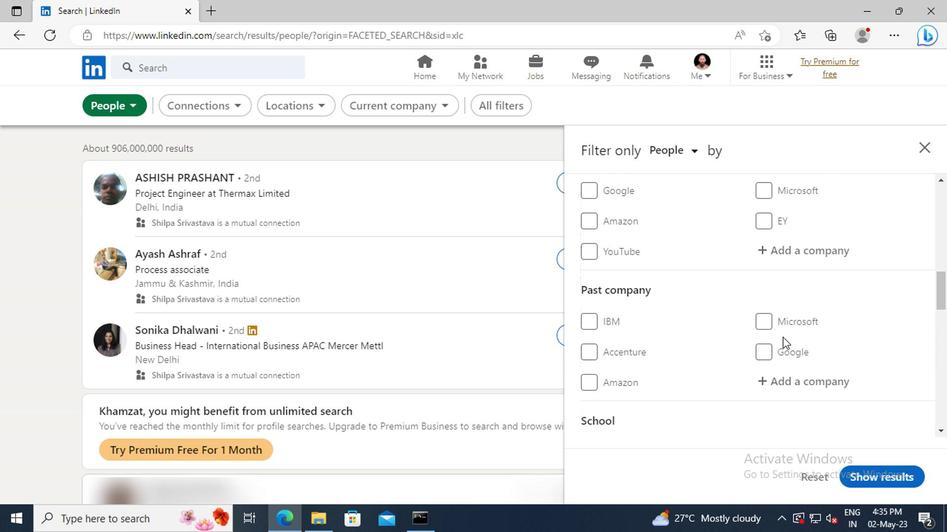 
Action: Mouse moved to (778, 331)
Screenshot: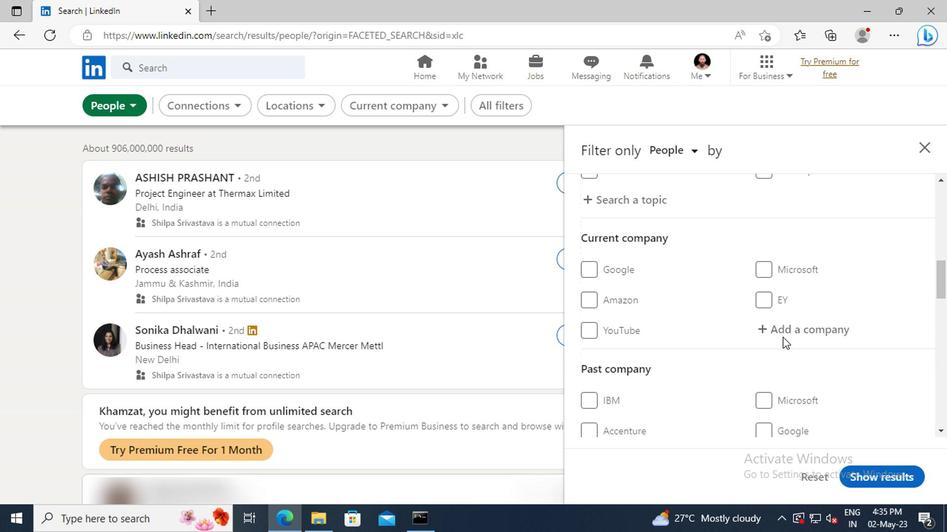 
Action: Mouse pressed left at (778, 331)
Screenshot: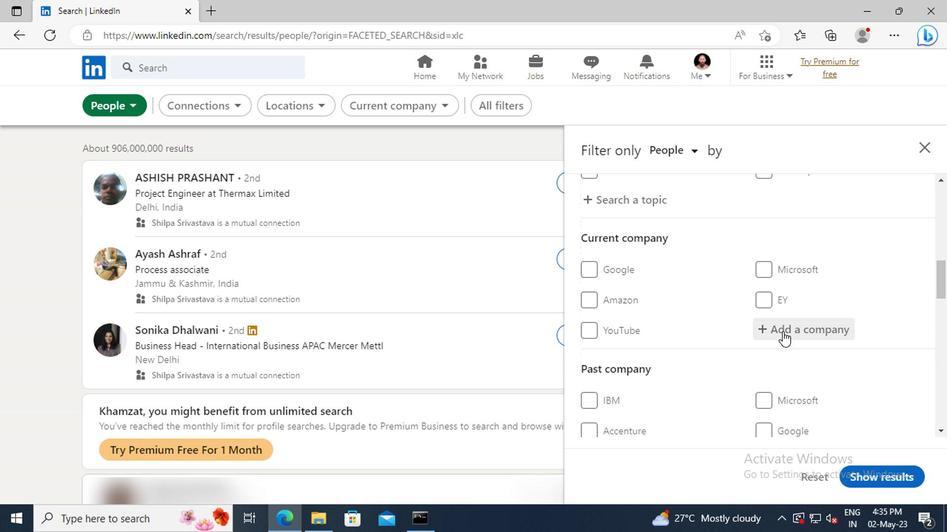 
Action: Mouse moved to (775, 331)
Screenshot: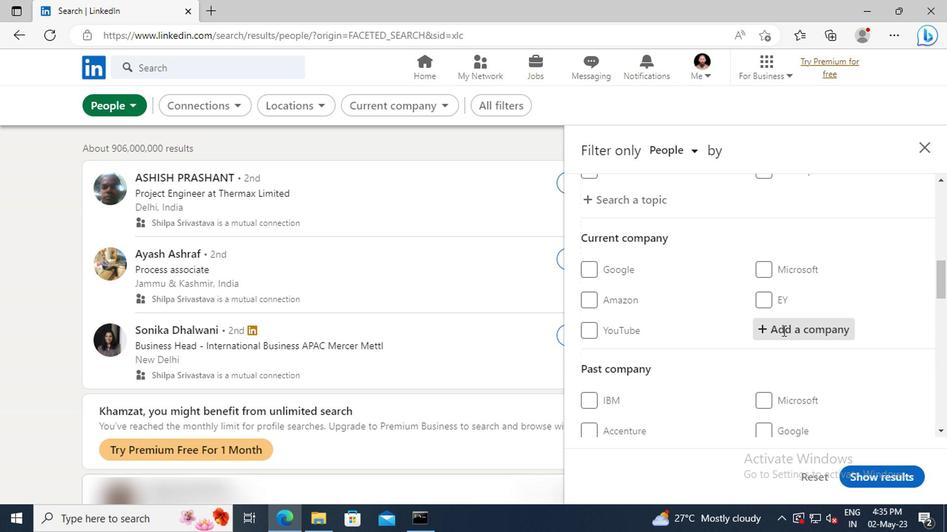 
Action: Key pressed <Key.shift>JADE<Key.space><Key.shift>GLO
Screenshot: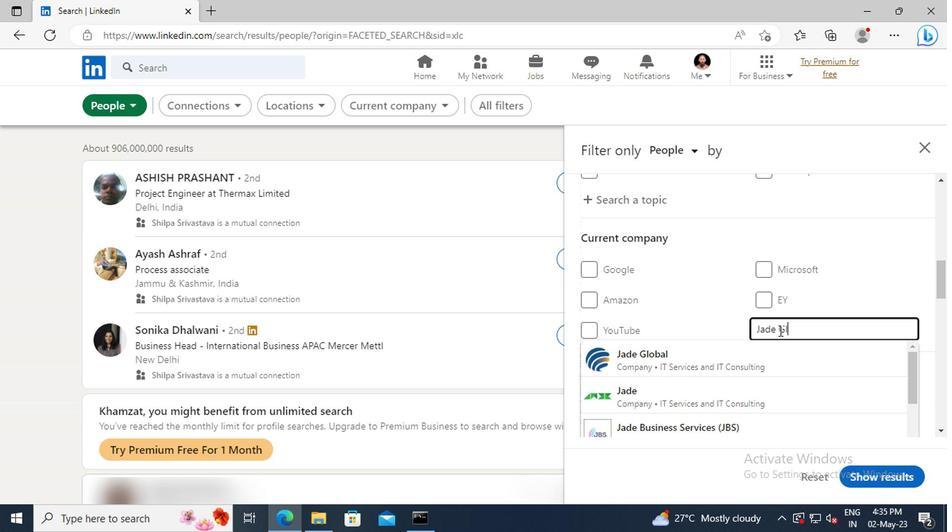 
Action: Mouse moved to (771, 355)
Screenshot: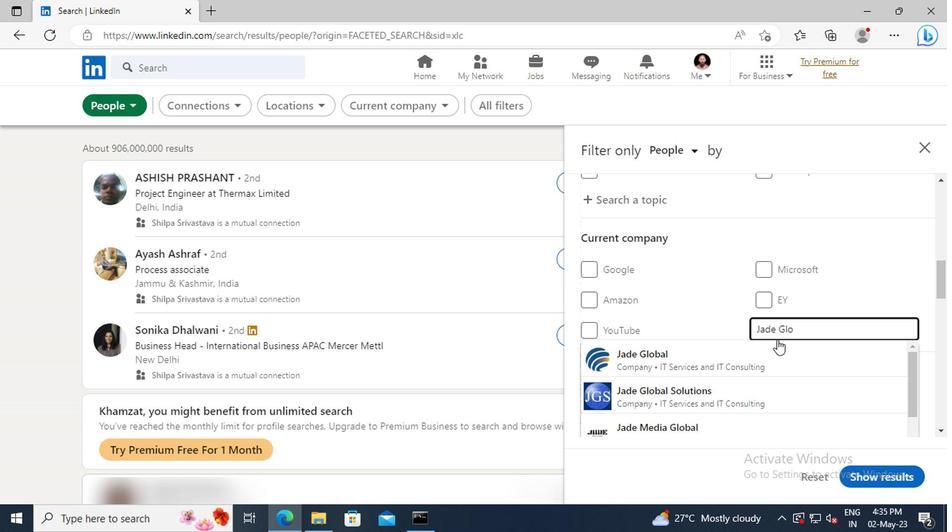 
Action: Mouse pressed left at (771, 355)
Screenshot: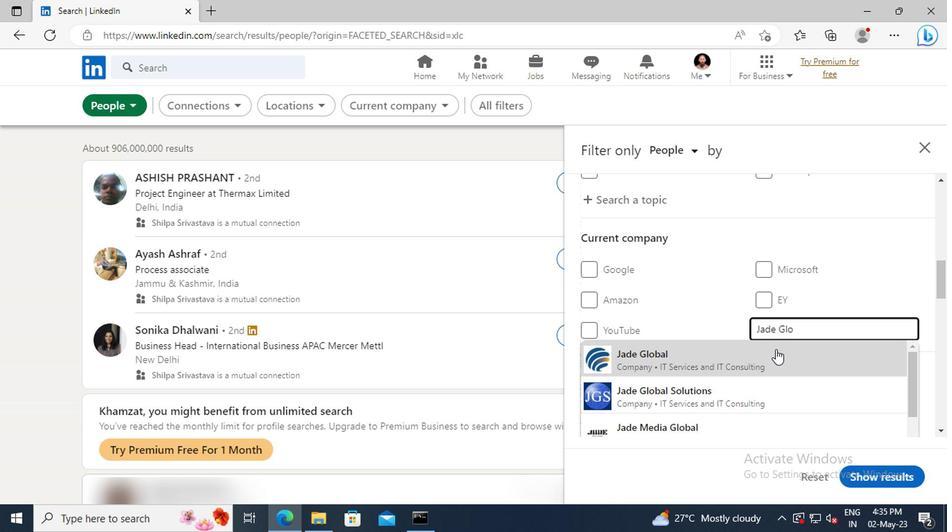 
Action: Mouse scrolled (771, 354) with delta (0, 0)
Screenshot: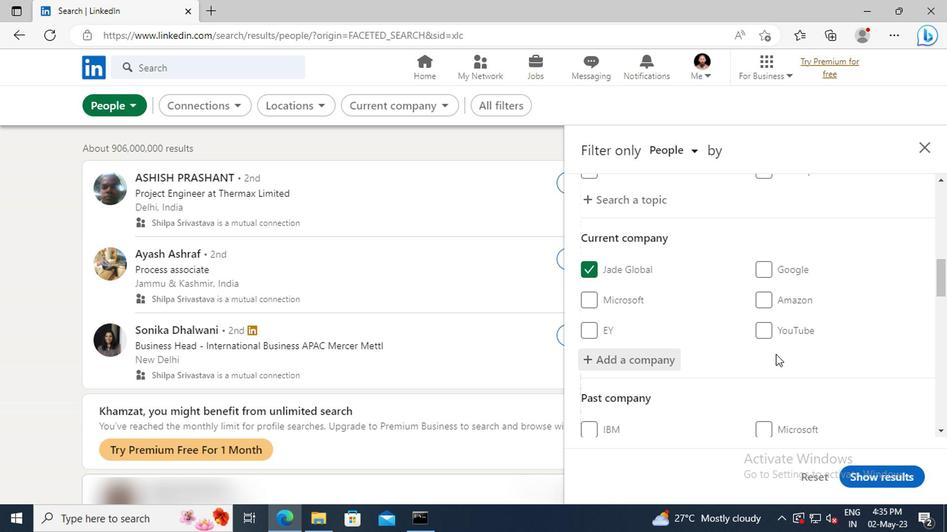 
Action: Mouse scrolled (771, 354) with delta (0, 0)
Screenshot: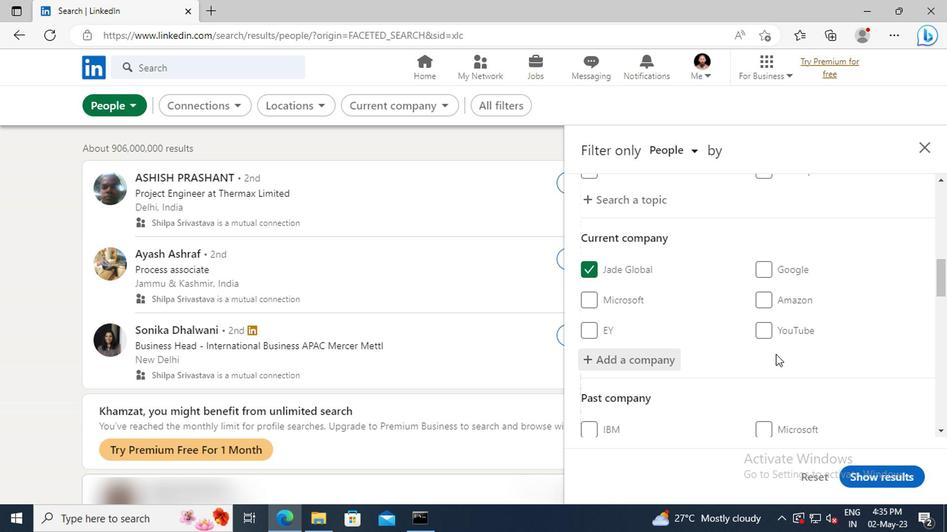 
Action: Mouse moved to (771, 355)
Screenshot: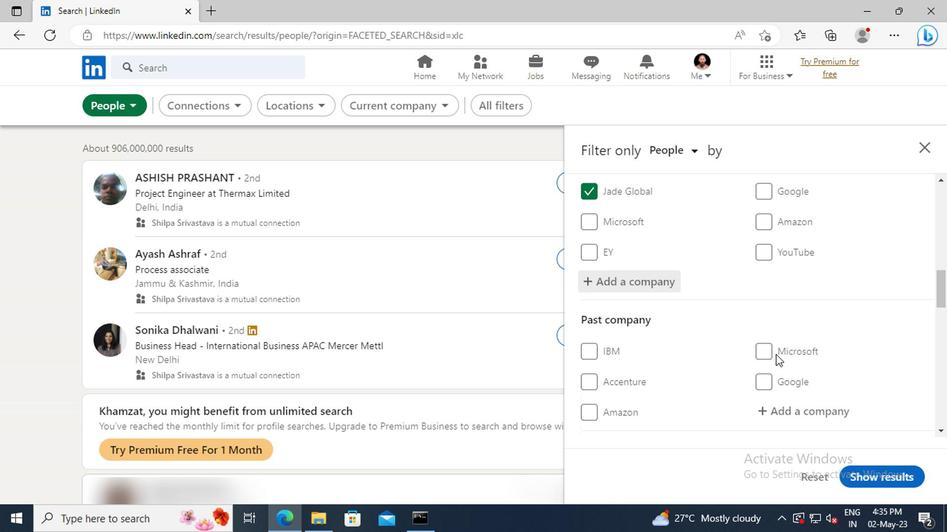 
Action: Mouse scrolled (771, 354) with delta (0, 0)
Screenshot: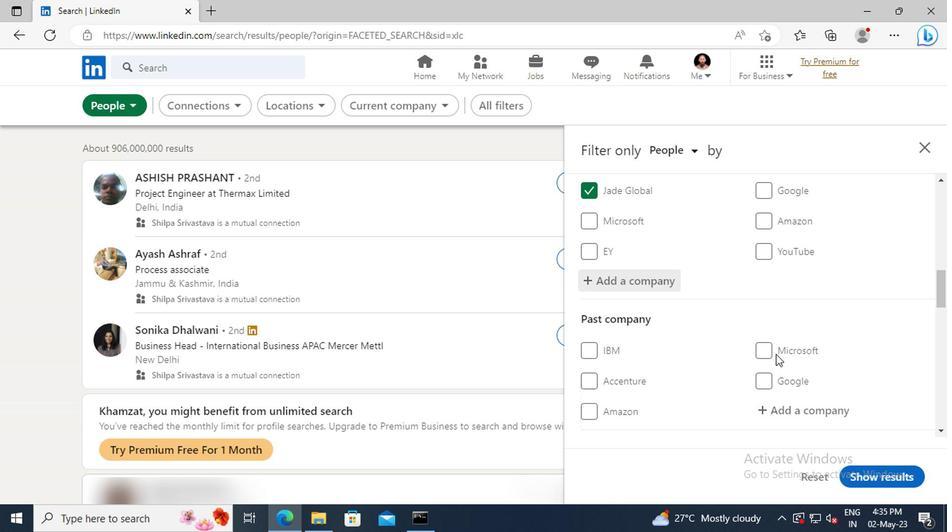 
Action: Mouse scrolled (771, 354) with delta (0, 0)
Screenshot: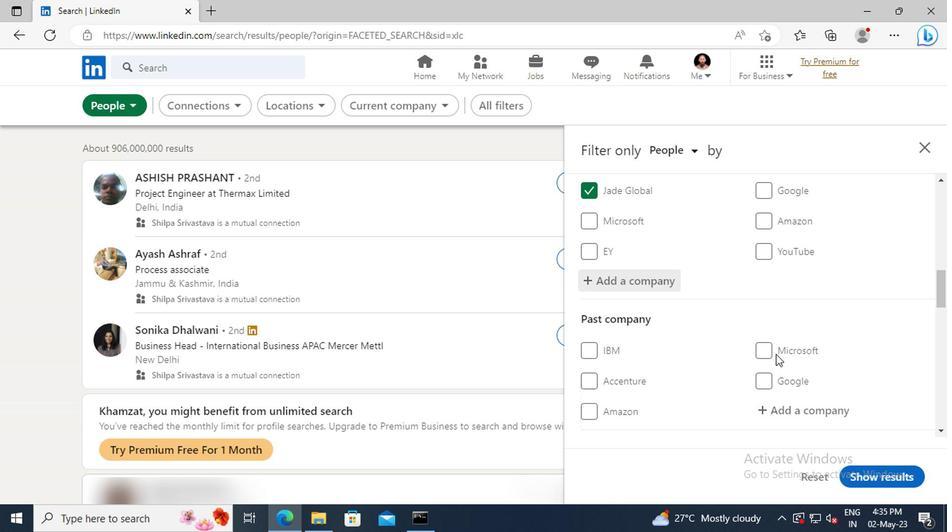 
Action: Mouse moved to (771, 355)
Screenshot: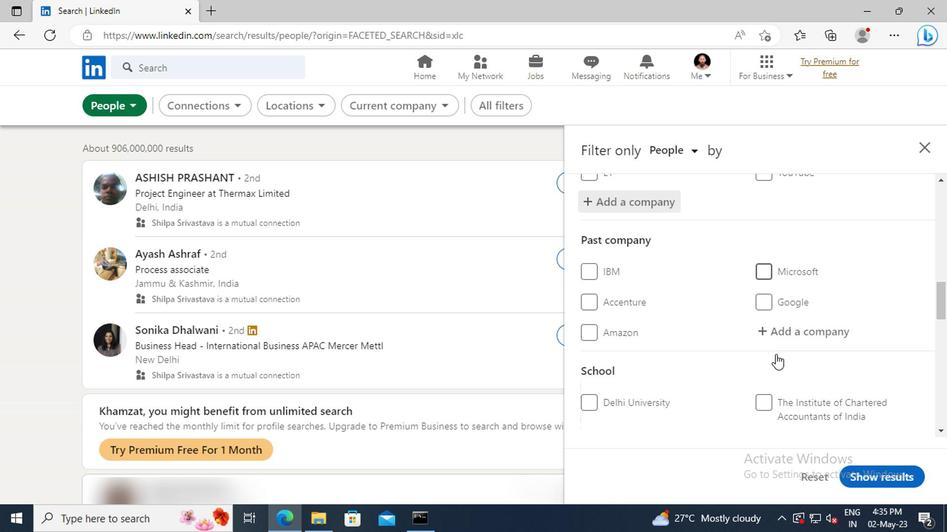 
Action: Mouse scrolled (771, 354) with delta (0, 0)
Screenshot: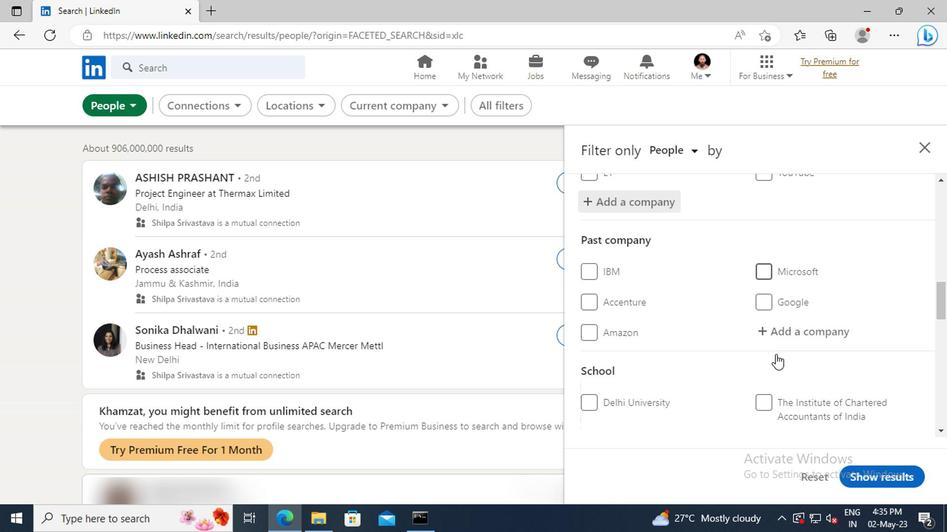 
Action: Mouse scrolled (771, 354) with delta (0, 0)
Screenshot: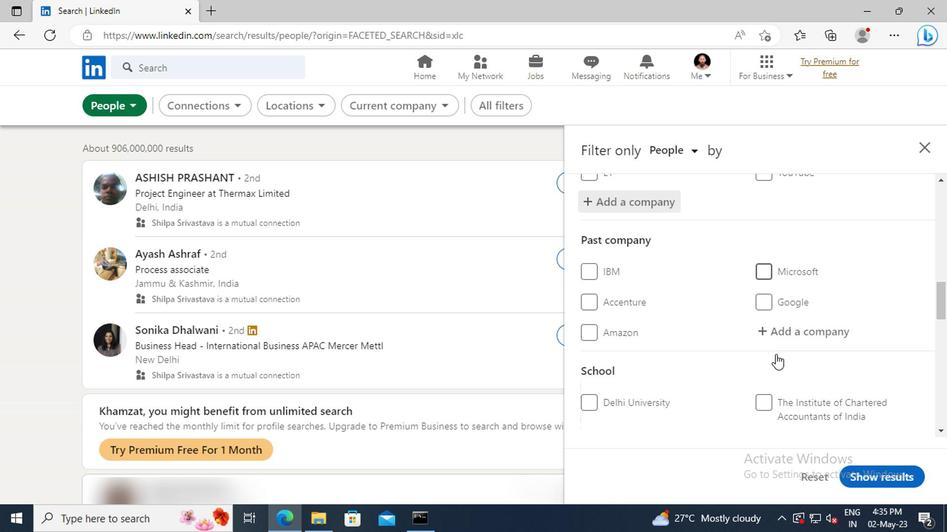
Action: Mouse moved to (758, 308)
Screenshot: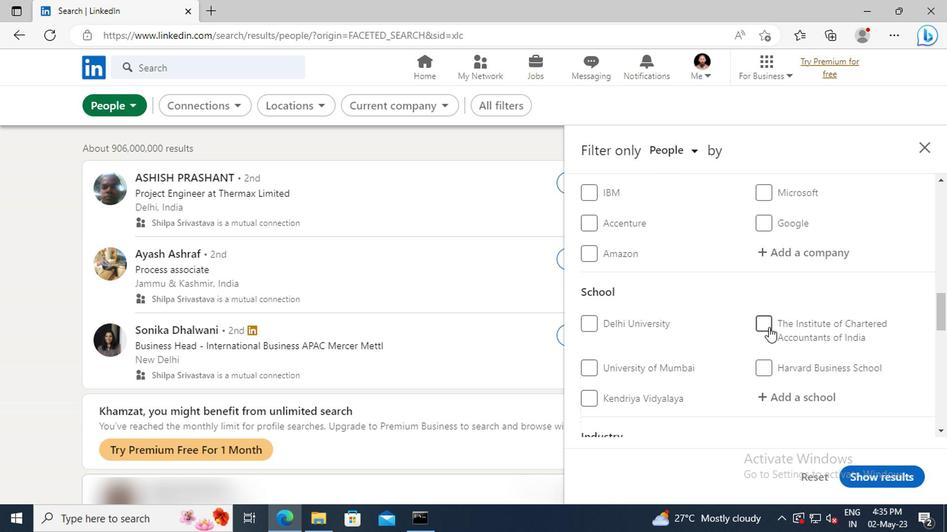 
Action: Mouse scrolled (758, 307) with delta (0, 0)
Screenshot: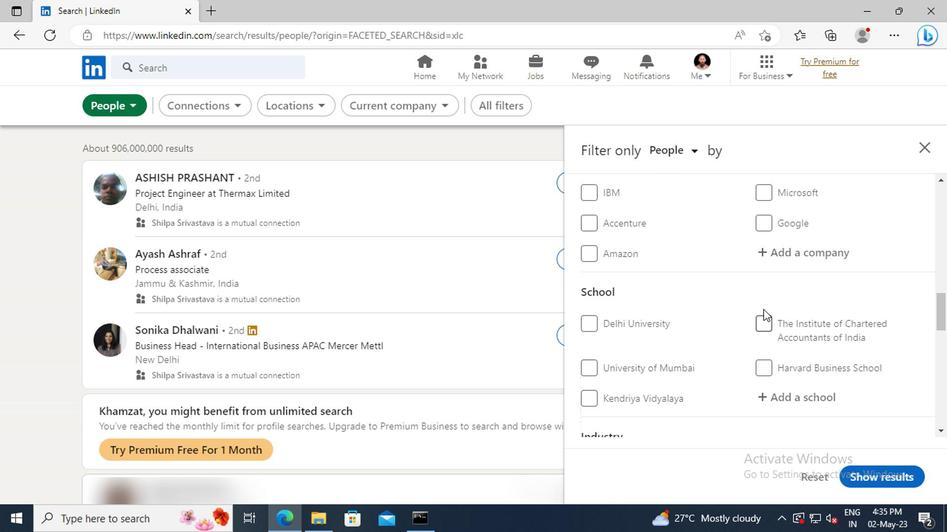 
Action: Mouse scrolled (758, 307) with delta (0, 0)
Screenshot: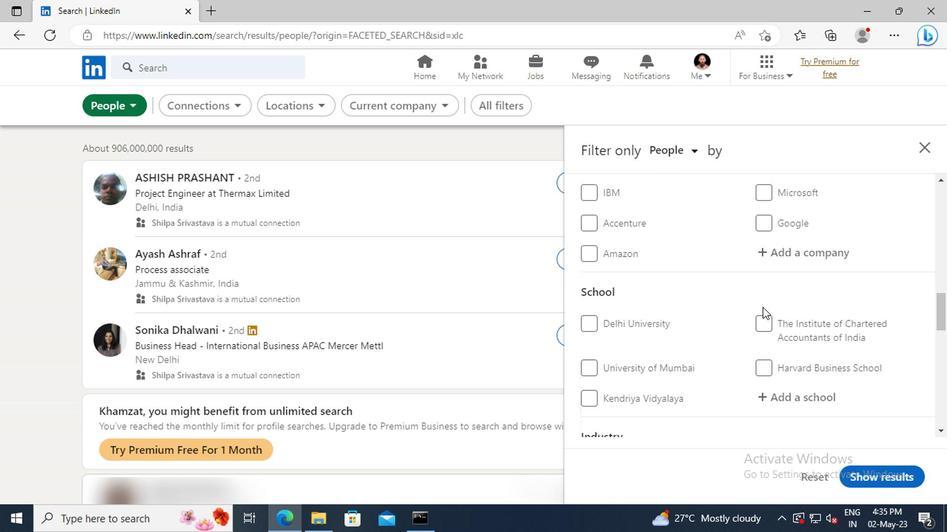 
Action: Mouse moved to (762, 320)
Screenshot: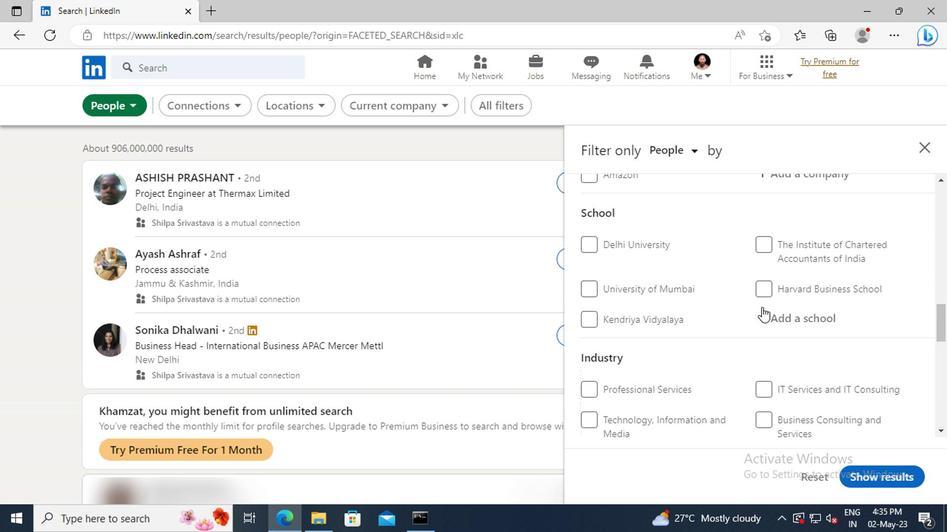 
Action: Mouse pressed left at (762, 320)
Screenshot: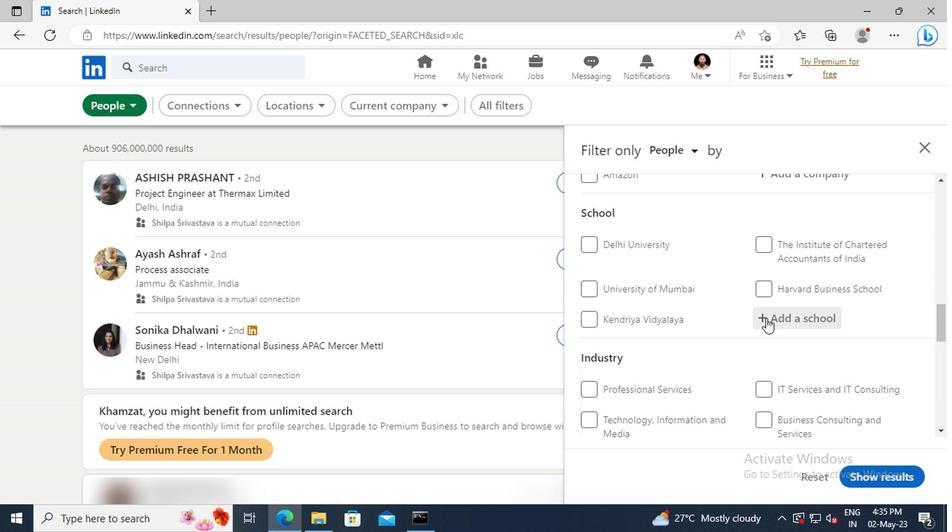 
Action: Key pressed <Key.shift>SSMRV
Screenshot: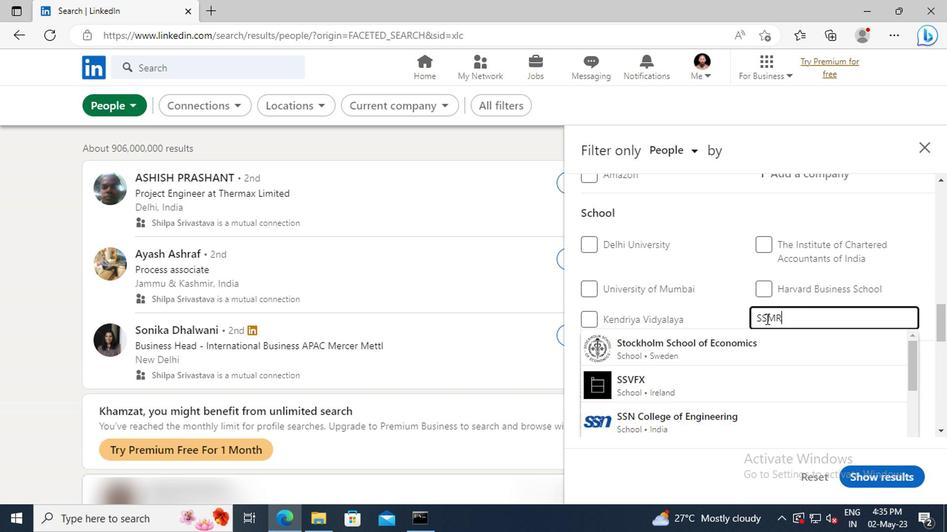 
Action: Mouse moved to (763, 340)
Screenshot: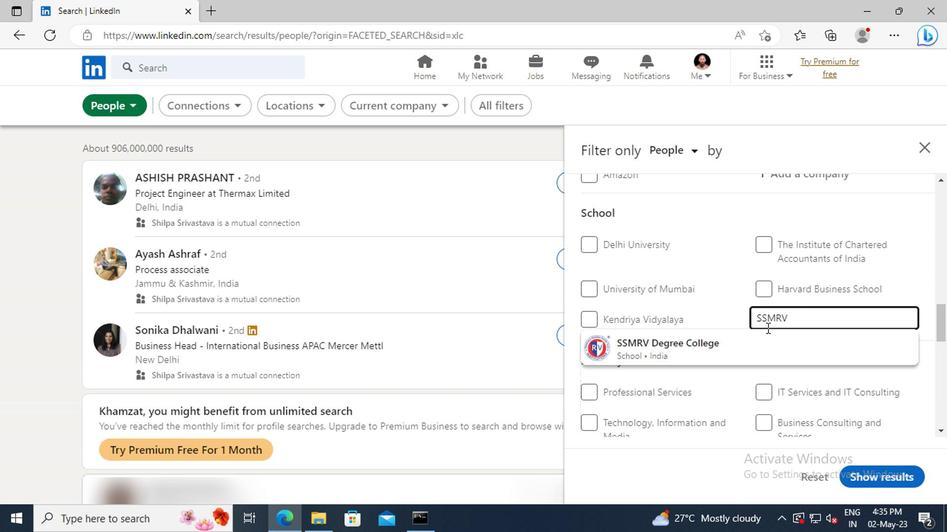 
Action: Mouse pressed left at (763, 340)
Screenshot: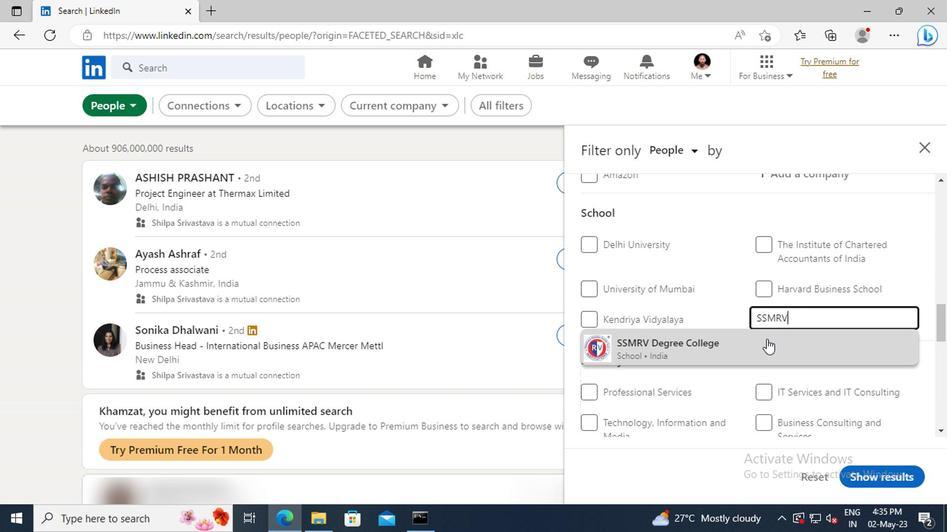 
Action: Mouse scrolled (763, 339) with delta (0, 0)
Screenshot: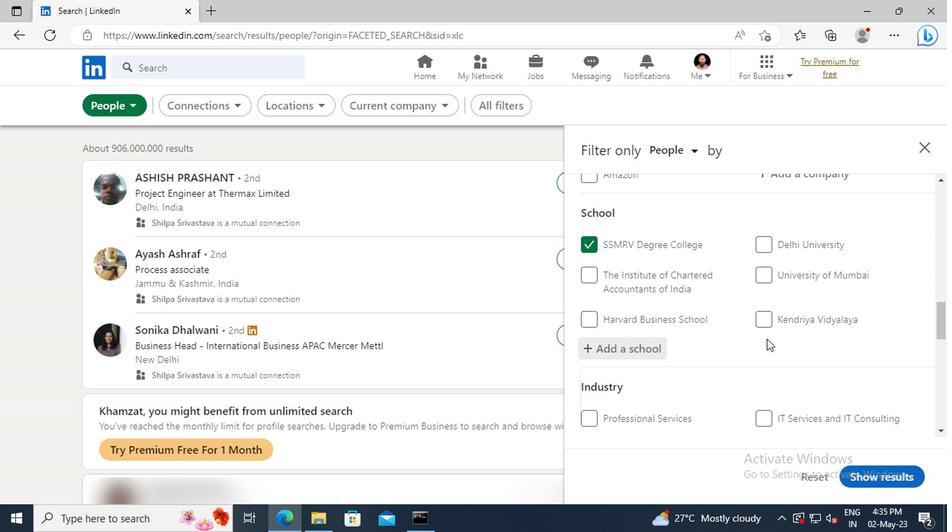 
Action: Mouse scrolled (763, 339) with delta (0, 0)
Screenshot: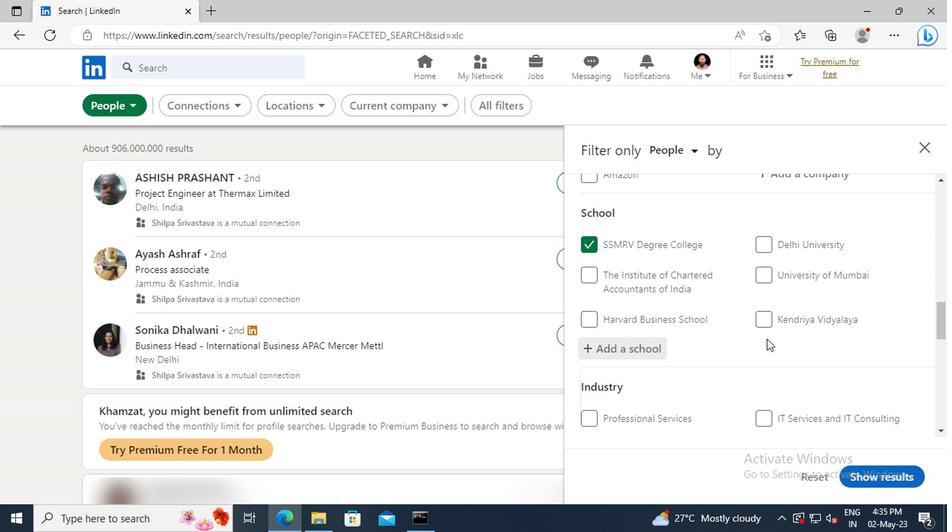 
Action: Mouse moved to (760, 333)
Screenshot: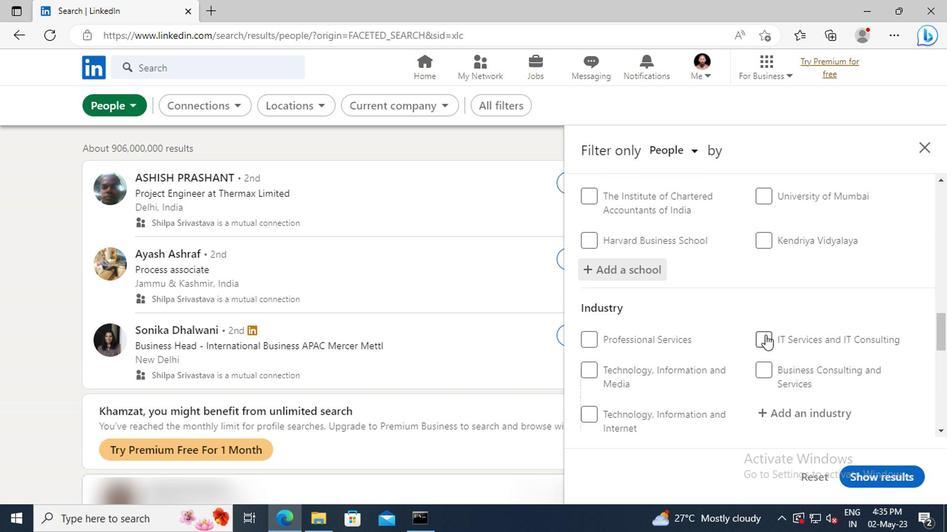 
Action: Mouse scrolled (760, 332) with delta (0, 0)
Screenshot: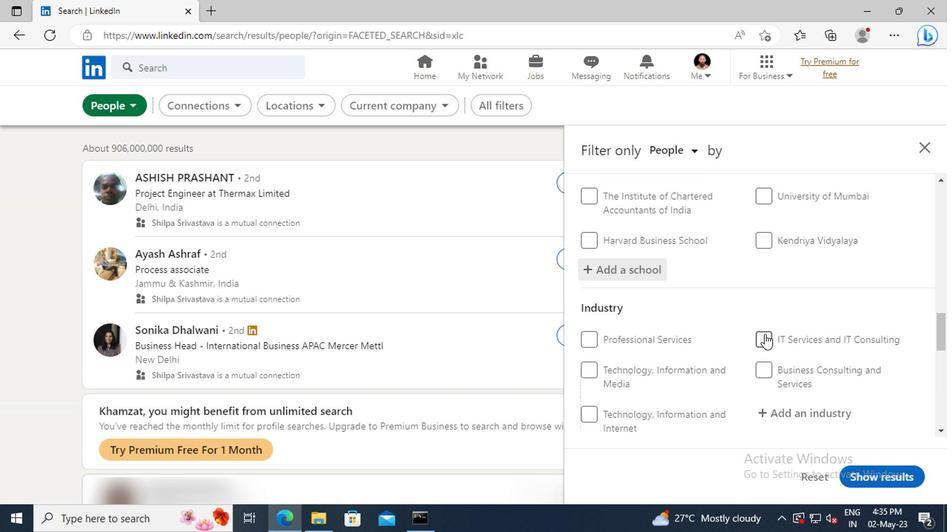 
Action: Mouse scrolled (760, 332) with delta (0, 0)
Screenshot: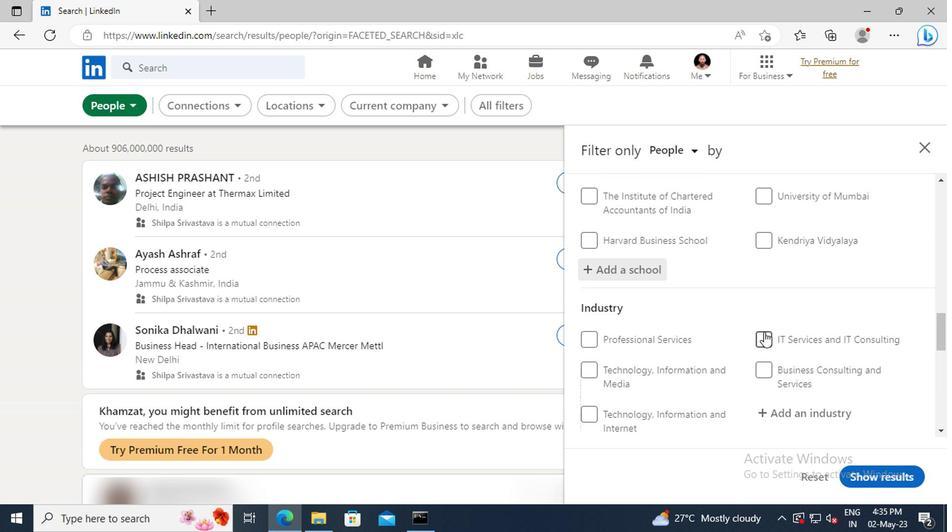 
Action: Mouse moved to (768, 333)
Screenshot: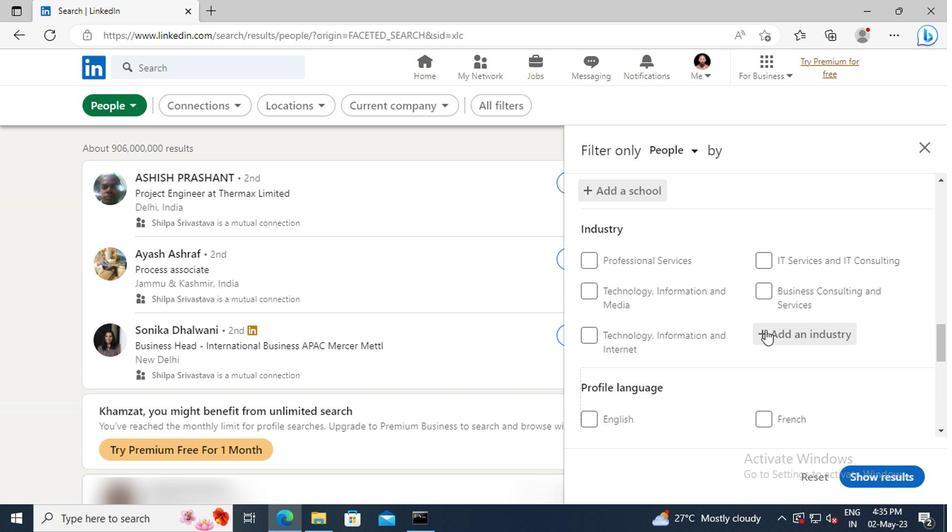 
Action: Mouse pressed left at (768, 333)
Screenshot: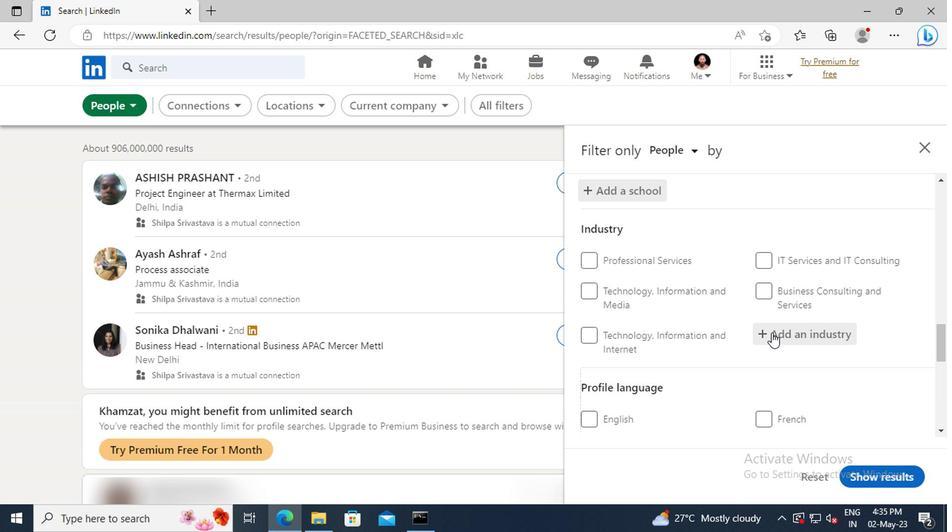 
Action: Mouse moved to (762, 340)
Screenshot: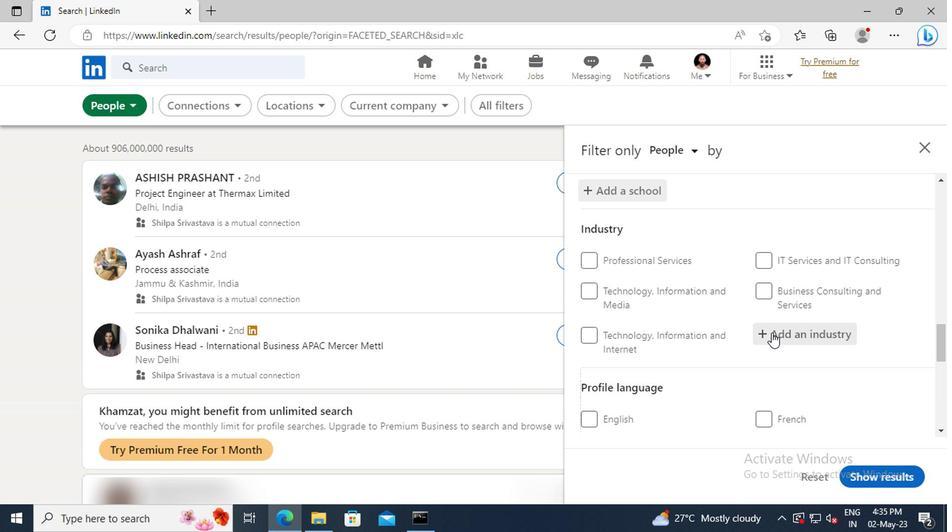 
Action: Key pressed <Key.shift>OIL<Key.space>AND<Key.space><Key.shift>CO
Screenshot: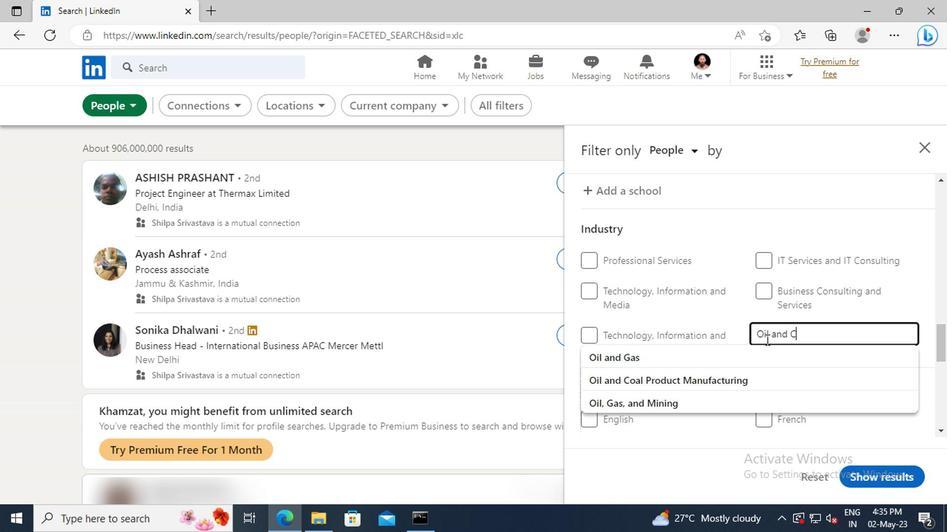 
Action: Mouse moved to (760, 356)
Screenshot: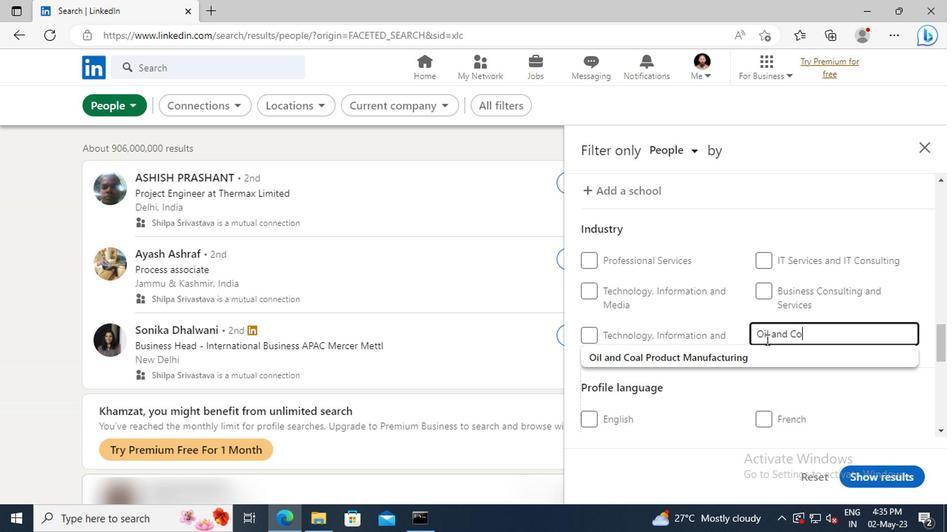 
Action: Mouse pressed left at (760, 356)
Screenshot: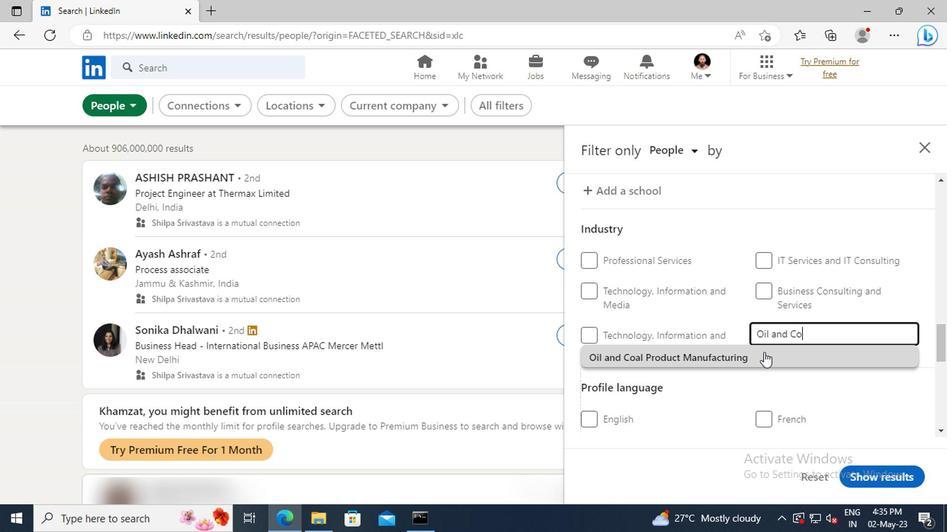 
Action: Mouse scrolled (760, 355) with delta (0, 0)
Screenshot: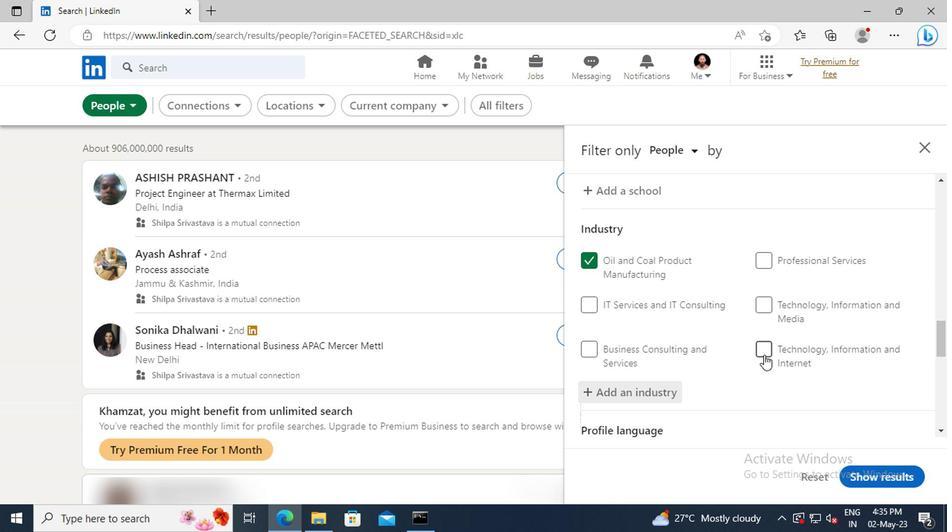 
Action: Mouse scrolled (760, 355) with delta (0, 0)
Screenshot: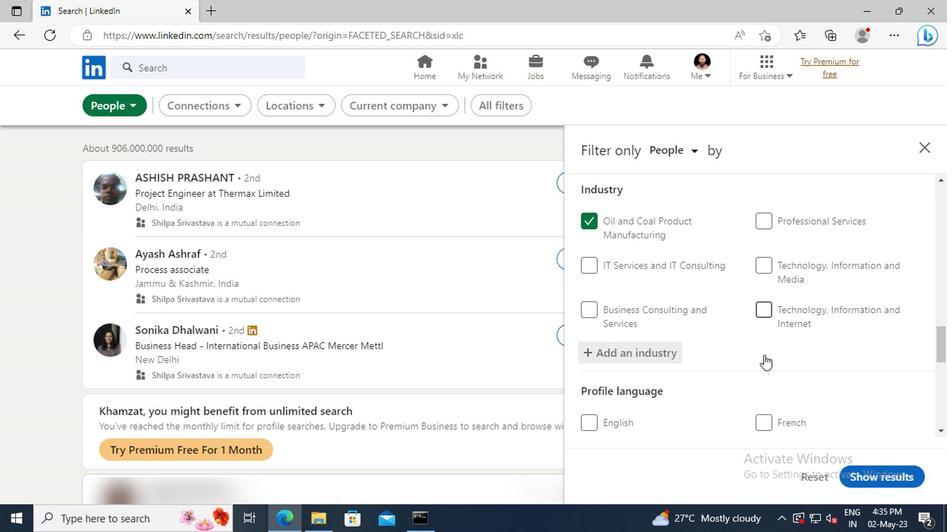 
Action: Mouse scrolled (760, 355) with delta (0, 0)
Screenshot: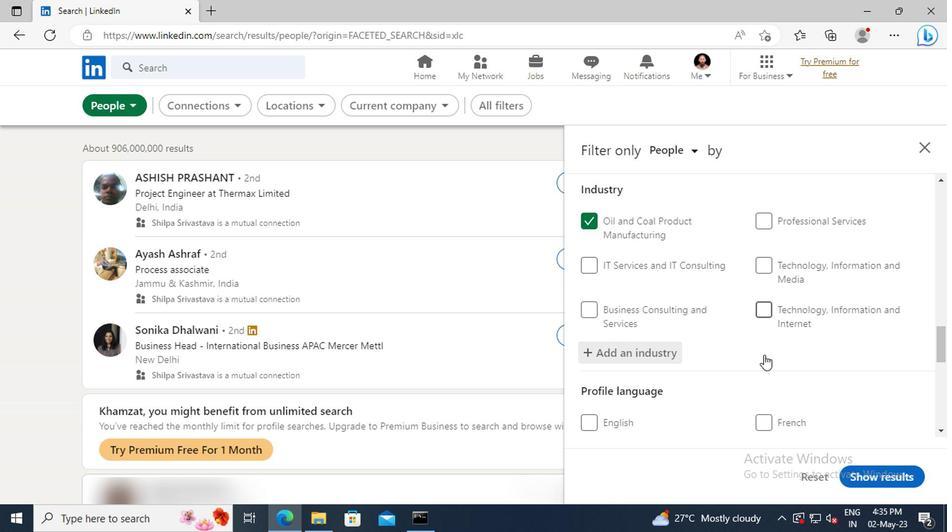 
Action: Mouse scrolled (760, 355) with delta (0, 0)
Screenshot: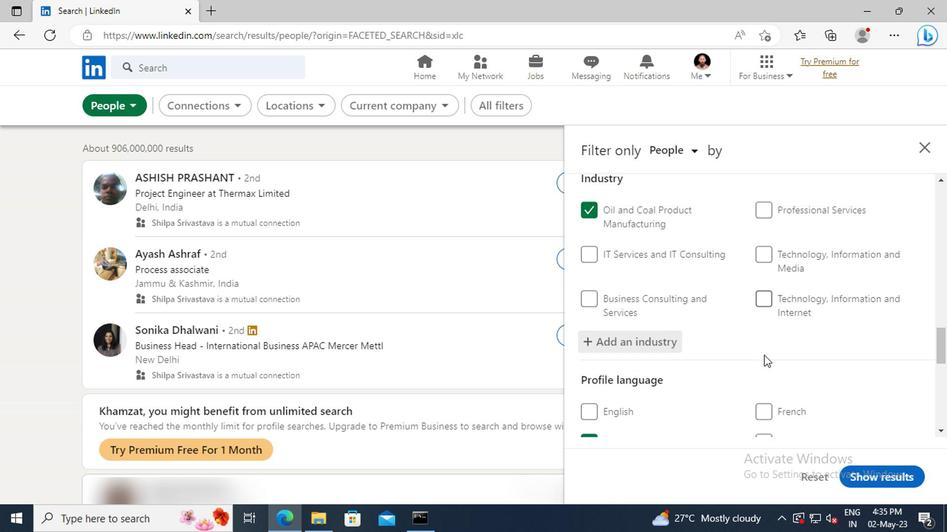 
Action: Mouse scrolled (760, 355) with delta (0, 0)
Screenshot: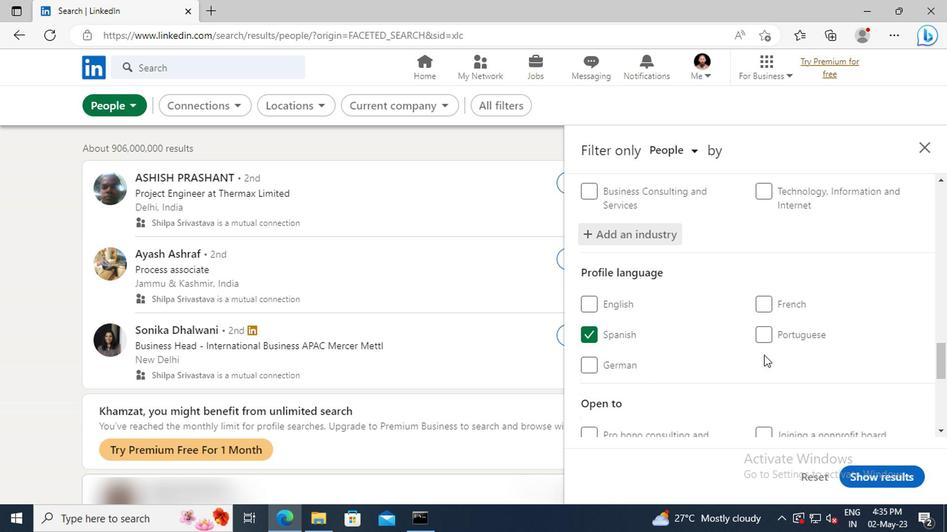
Action: Mouse scrolled (760, 355) with delta (0, 0)
Screenshot: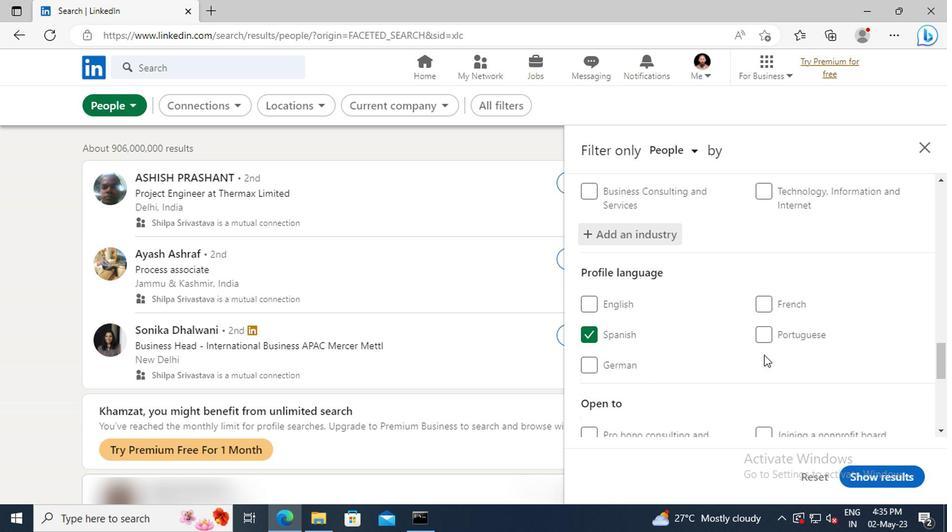 
Action: Mouse scrolled (760, 355) with delta (0, 0)
Screenshot: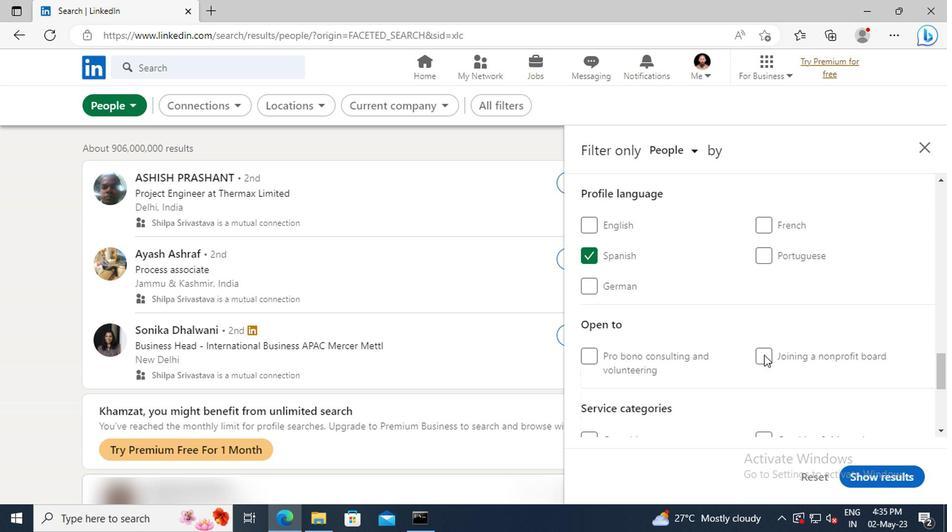 
Action: Mouse scrolled (760, 355) with delta (0, 0)
Screenshot: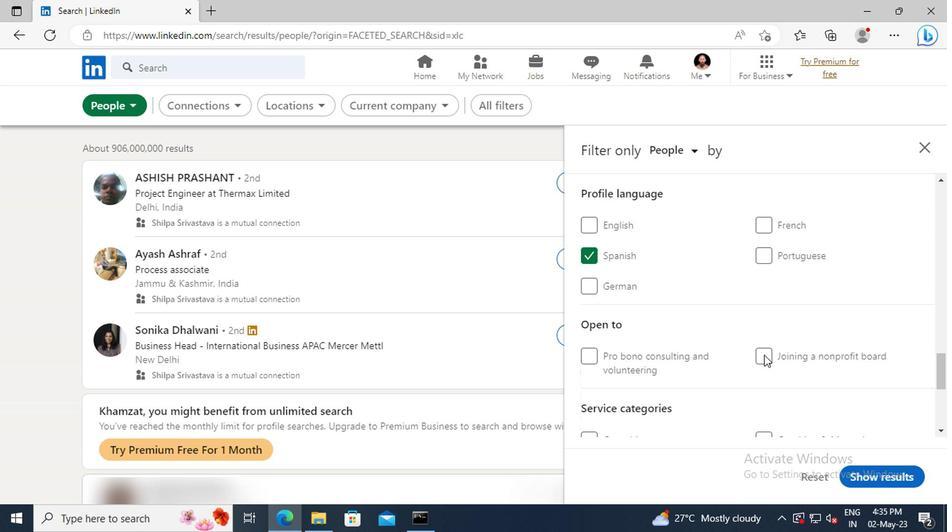 
Action: Mouse scrolled (760, 355) with delta (0, 0)
Screenshot: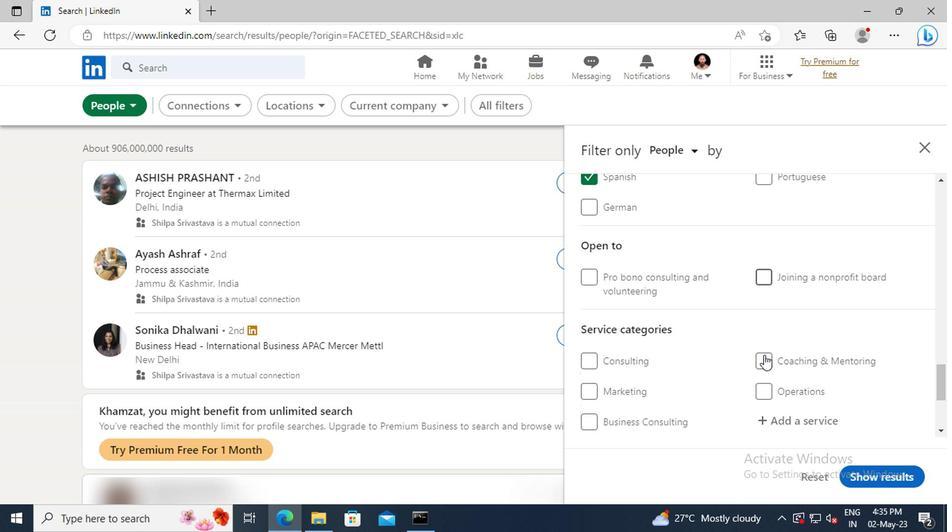
Action: Mouse scrolled (760, 355) with delta (0, 0)
Screenshot: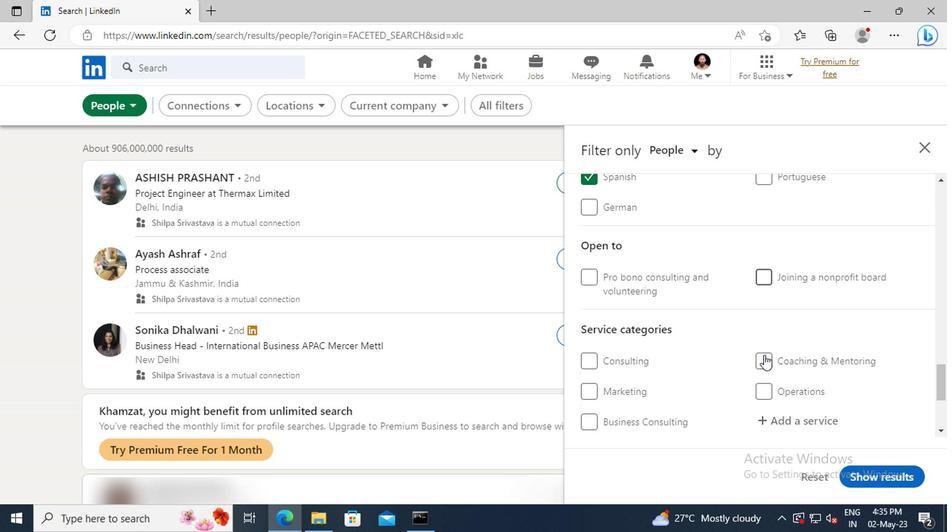 
Action: Mouse moved to (771, 347)
Screenshot: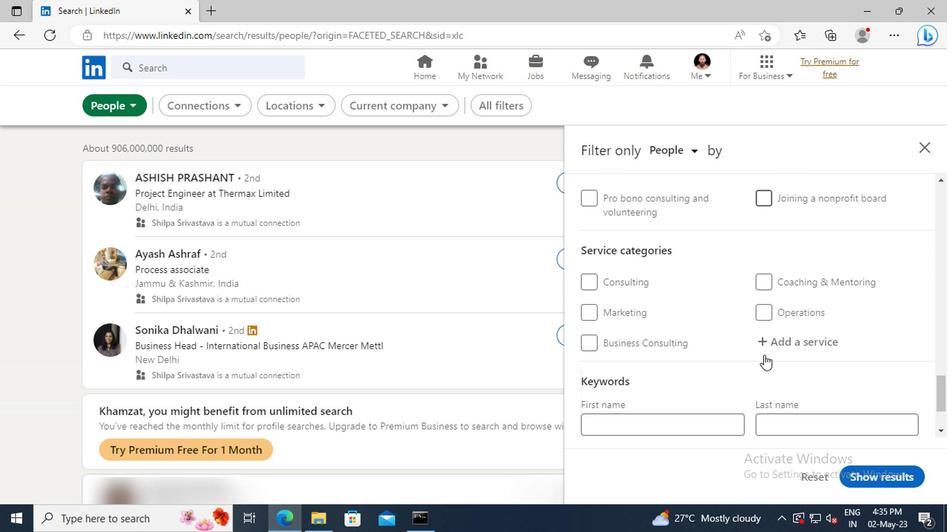 
Action: Mouse pressed left at (771, 347)
Screenshot: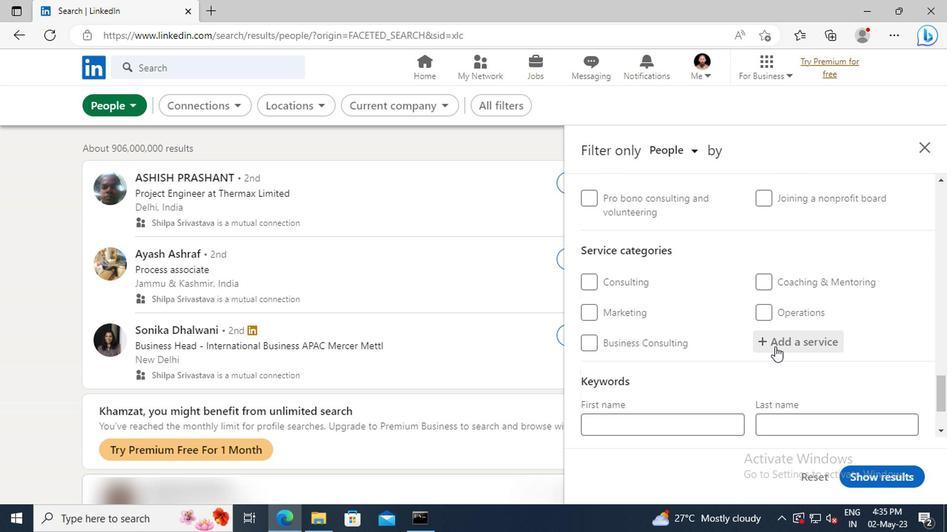 
Action: Mouse moved to (757, 357)
Screenshot: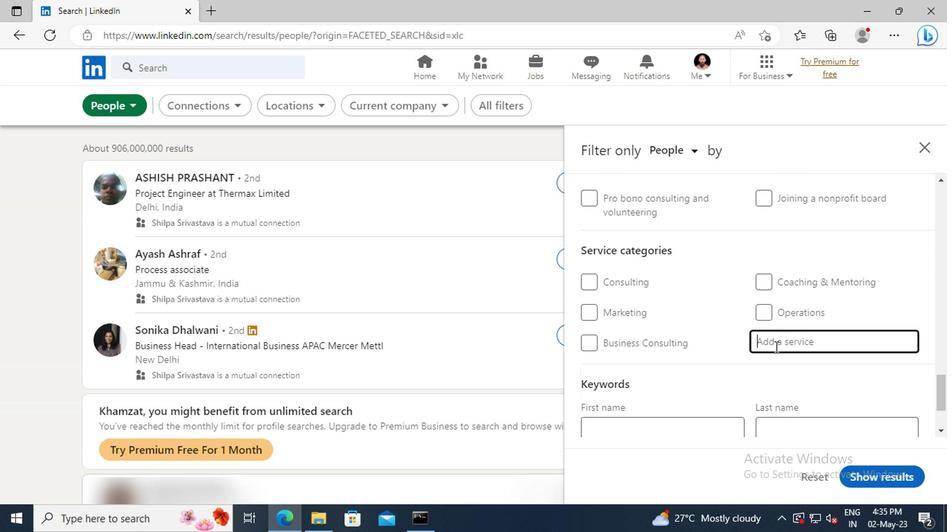 
Action: Key pressed <Key.shift>FINANCIAL<Key.space><Key.shift>RE
Screenshot: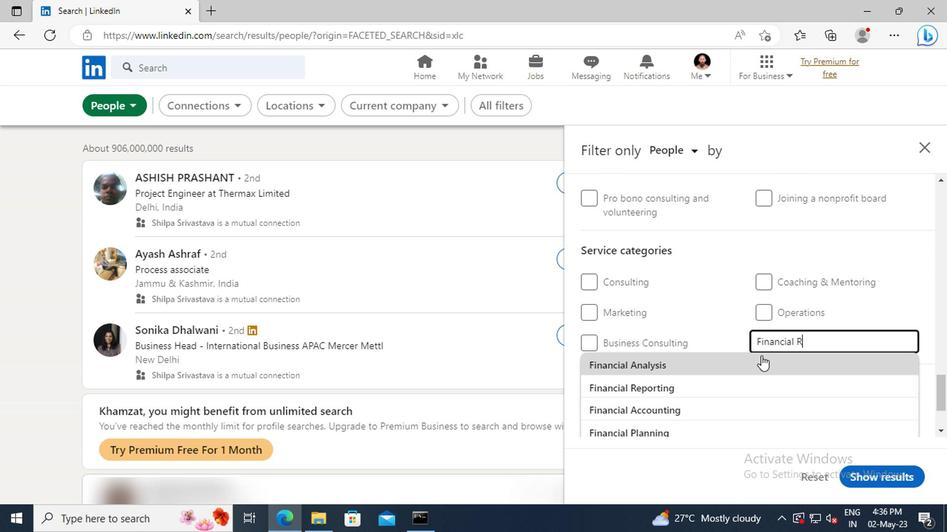 
Action: Mouse moved to (748, 364)
Screenshot: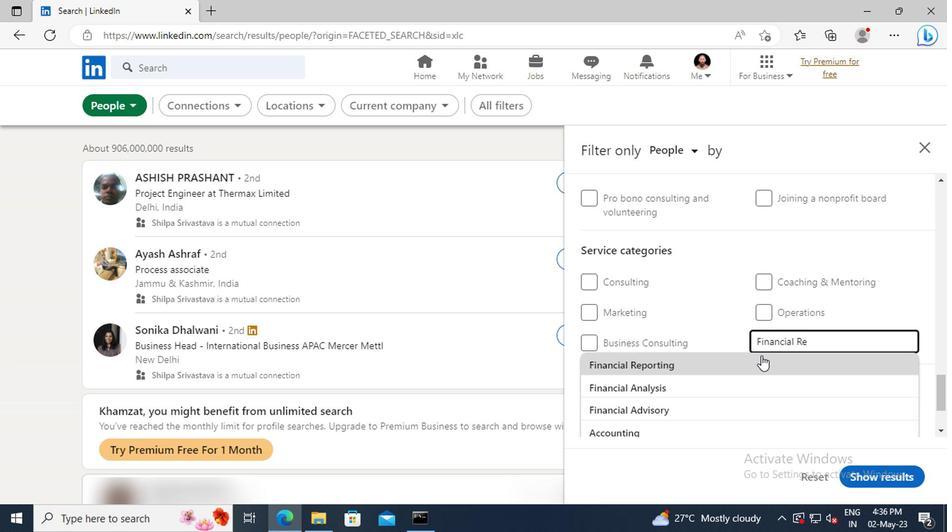 
Action: Mouse pressed left at (748, 364)
Screenshot: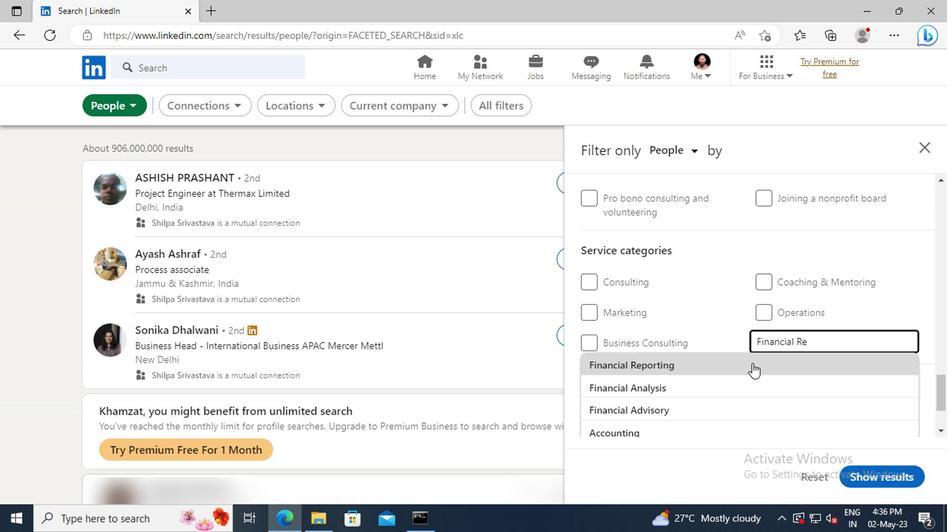 
Action: Mouse scrolled (748, 364) with delta (0, 0)
Screenshot: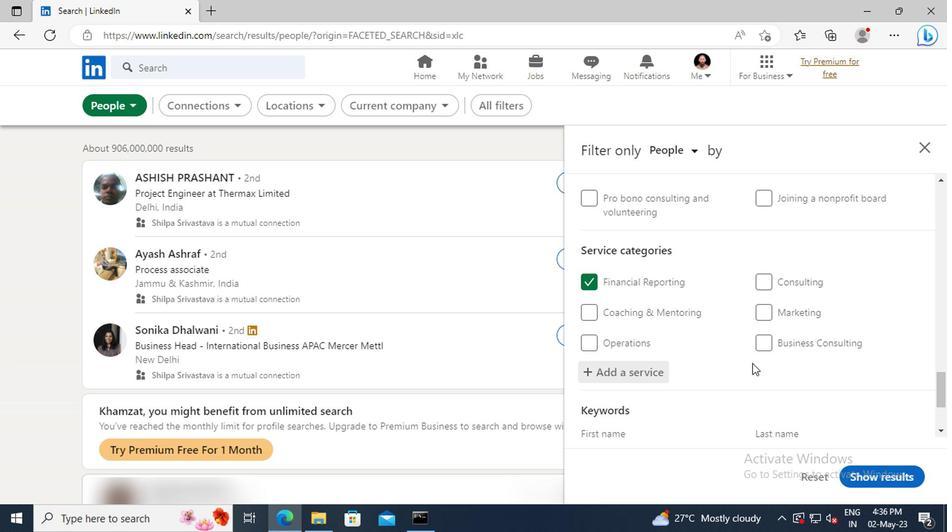 
Action: Mouse scrolled (748, 364) with delta (0, 0)
Screenshot: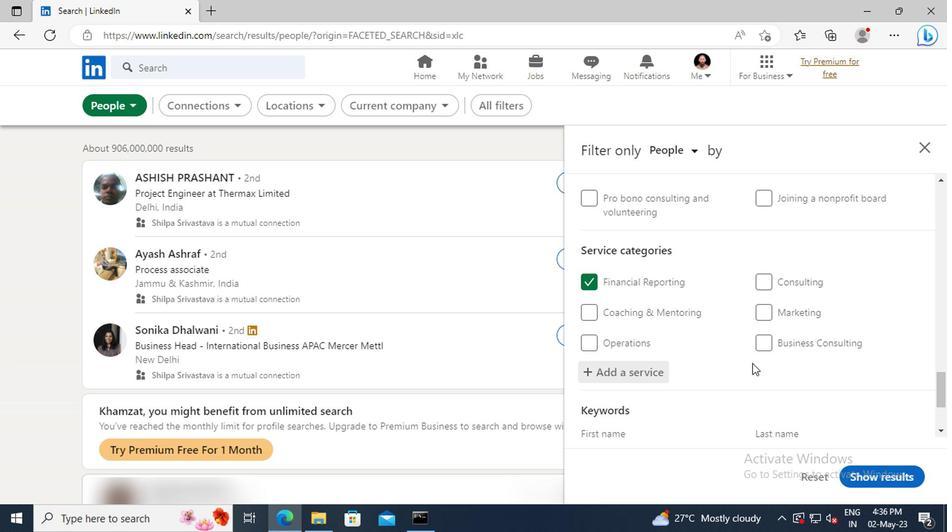 
Action: Mouse scrolled (748, 364) with delta (0, 0)
Screenshot: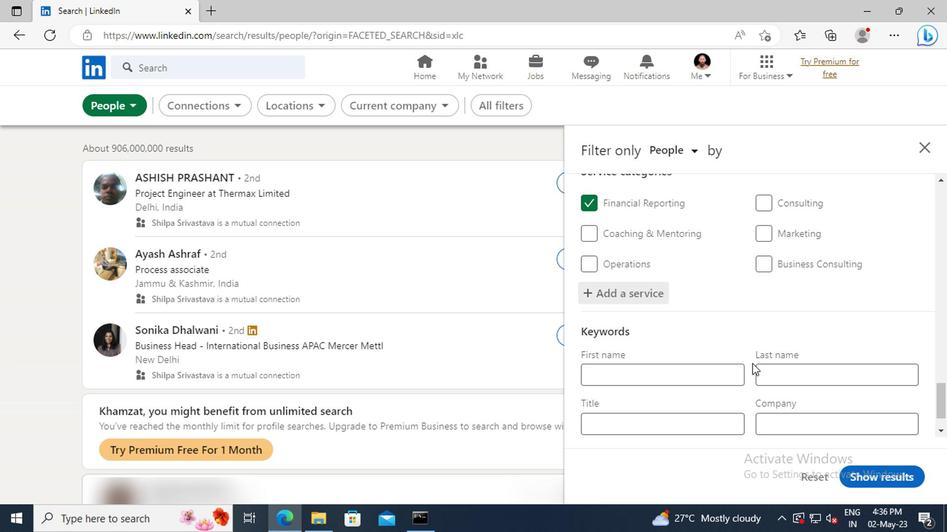
Action: Mouse scrolled (748, 364) with delta (0, 0)
Screenshot: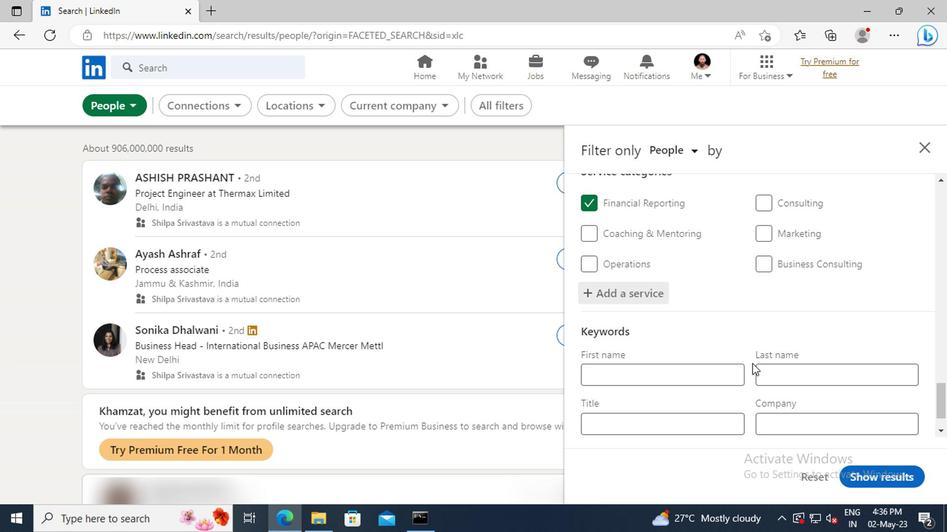 
Action: Mouse moved to (675, 378)
Screenshot: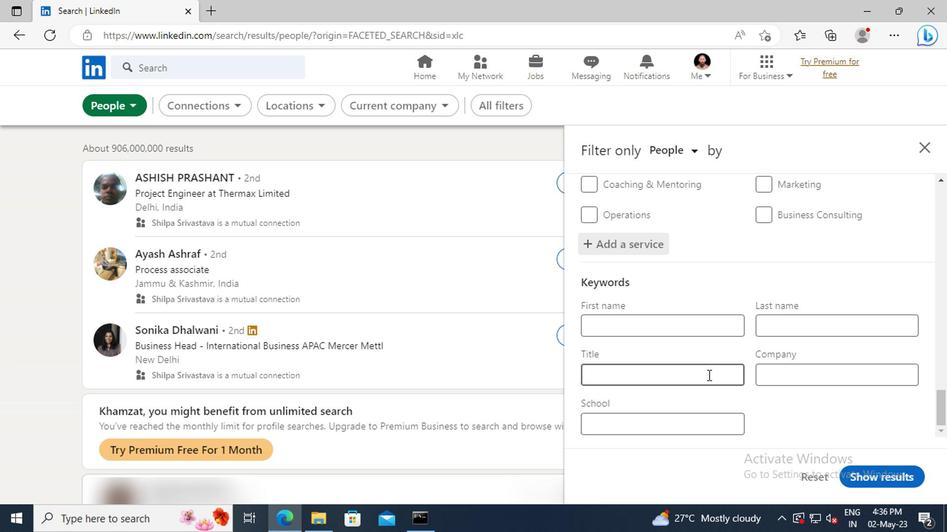 
Action: Mouse pressed left at (675, 378)
Screenshot: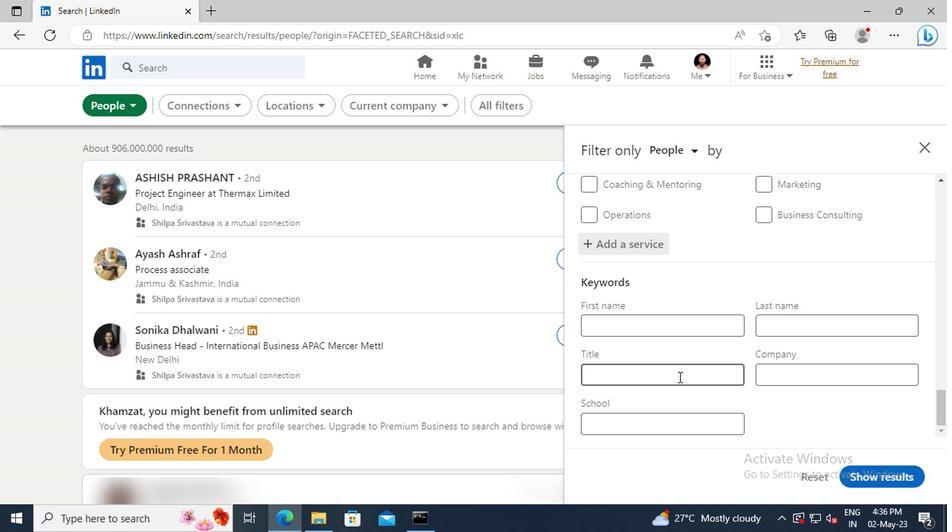 
Action: Key pressed <Key.shift>MARKETING<Key.space><Key.shift>CONSULTANT<Key.enter>
Screenshot: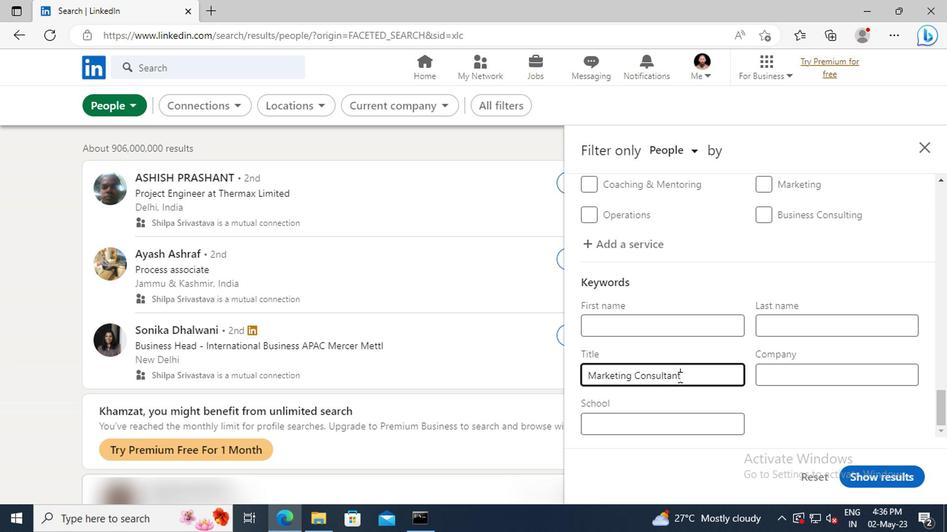 
Action: Mouse moved to (864, 481)
Screenshot: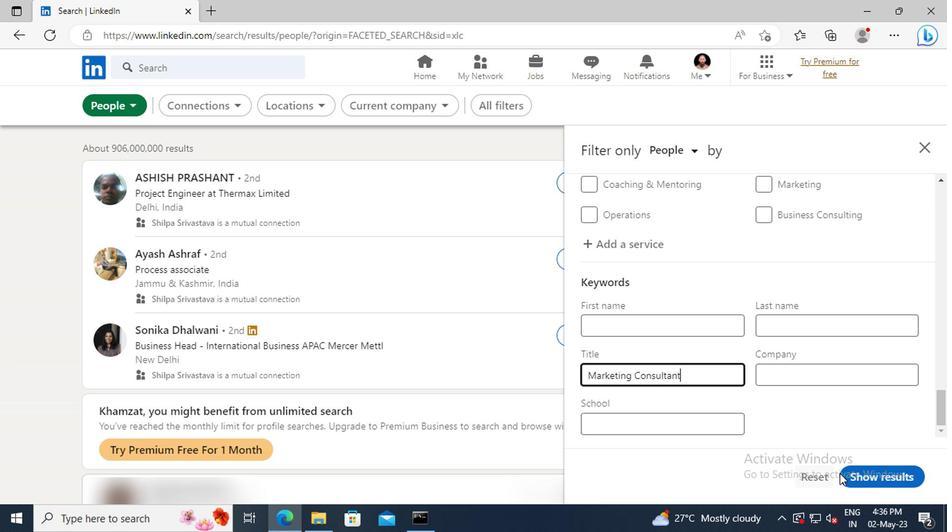 
Action: Mouse pressed left at (864, 481)
Screenshot: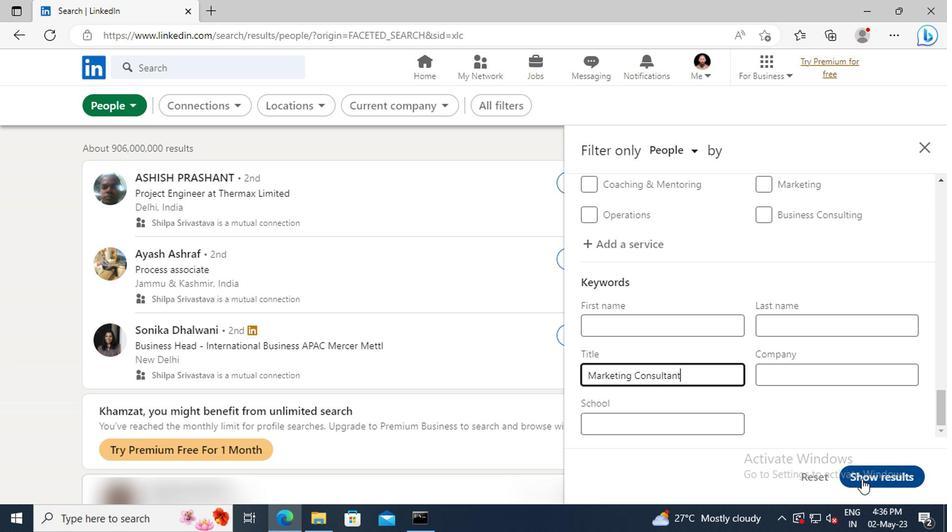
